 Task: Find connections with filter location Dunhua with filter topic #goalswith filter profile language Spanish with filter current company Edureka with filter school Walchand Institute of Technology, Solapur with filter industry Real Estate Agents and Brokers with filter service category Cybersecurity with filter keywords title Human Resources
Action: Mouse moved to (521, 67)
Screenshot: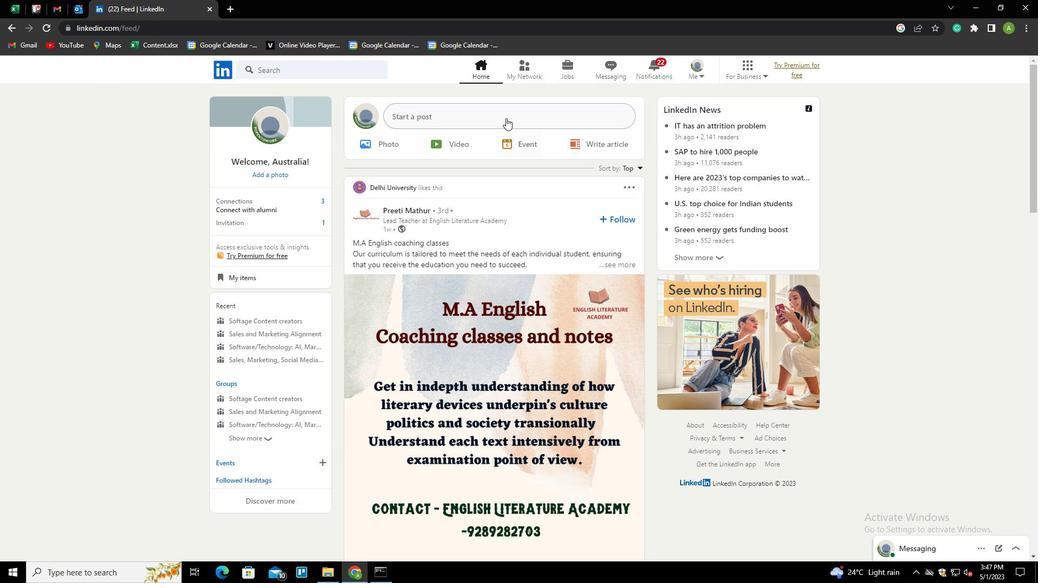 
Action: Mouse pressed left at (521, 67)
Screenshot: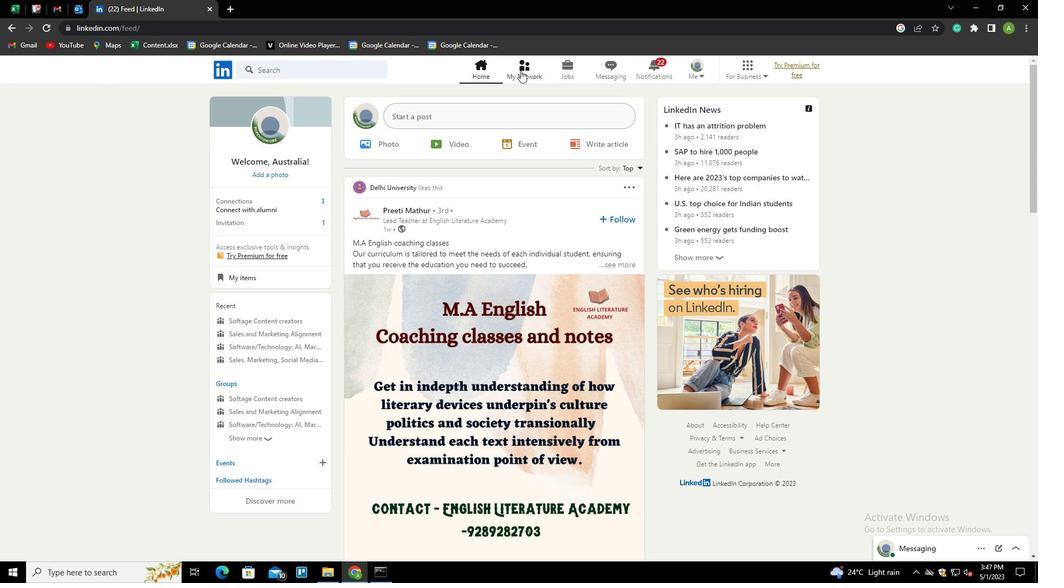 
Action: Mouse moved to (299, 135)
Screenshot: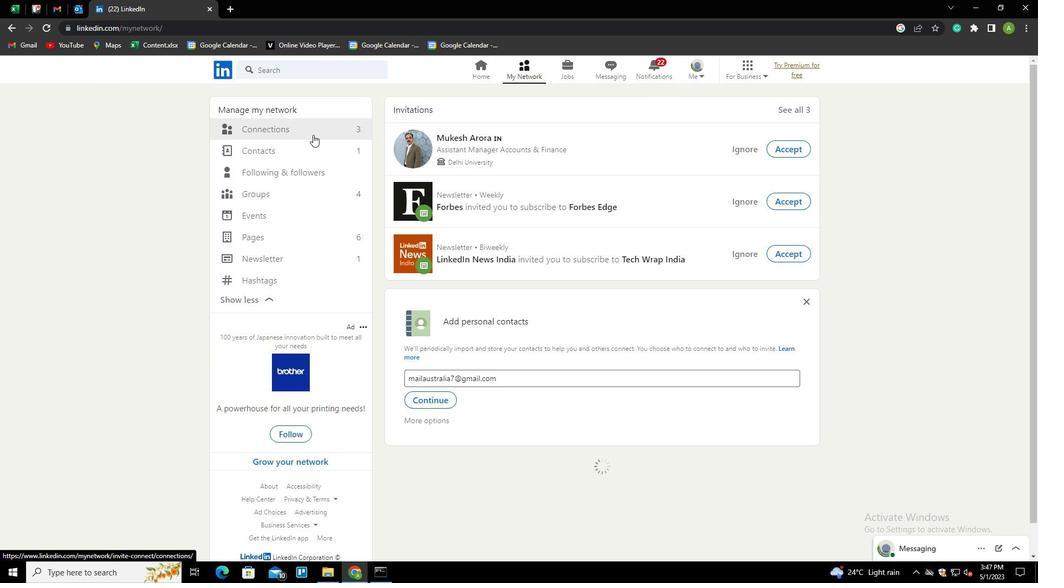 
Action: Mouse pressed left at (299, 135)
Screenshot: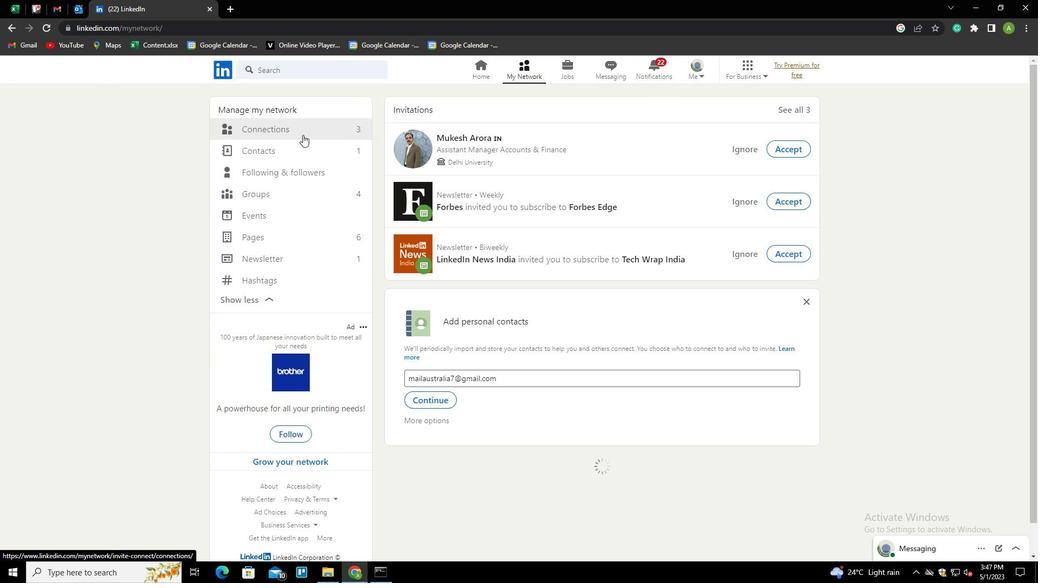 
Action: Mouse moved to (580, 130)
Screenshot: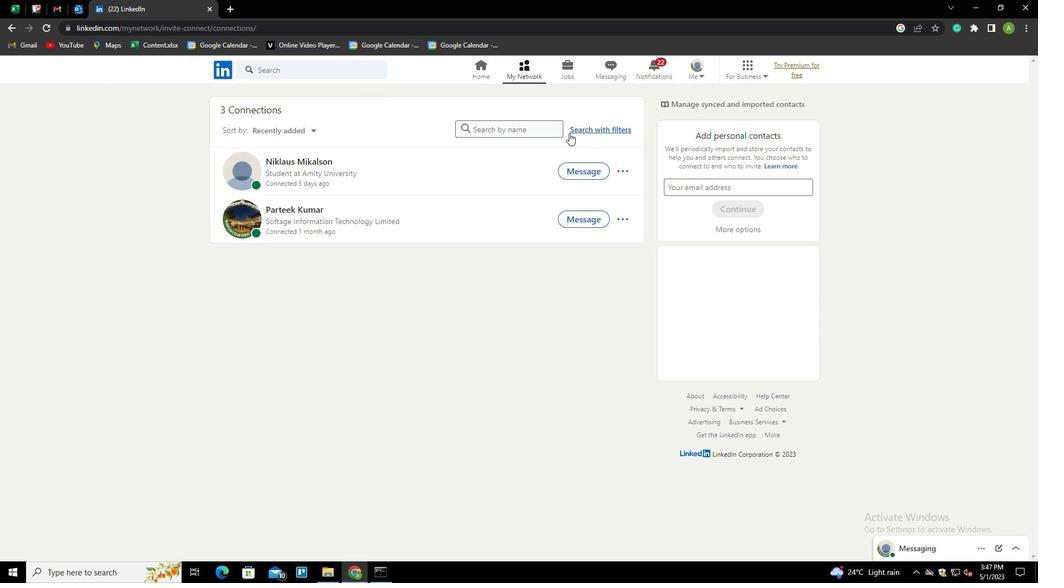 
Action: Mouse pressed left at (580, 130)
Screenshot: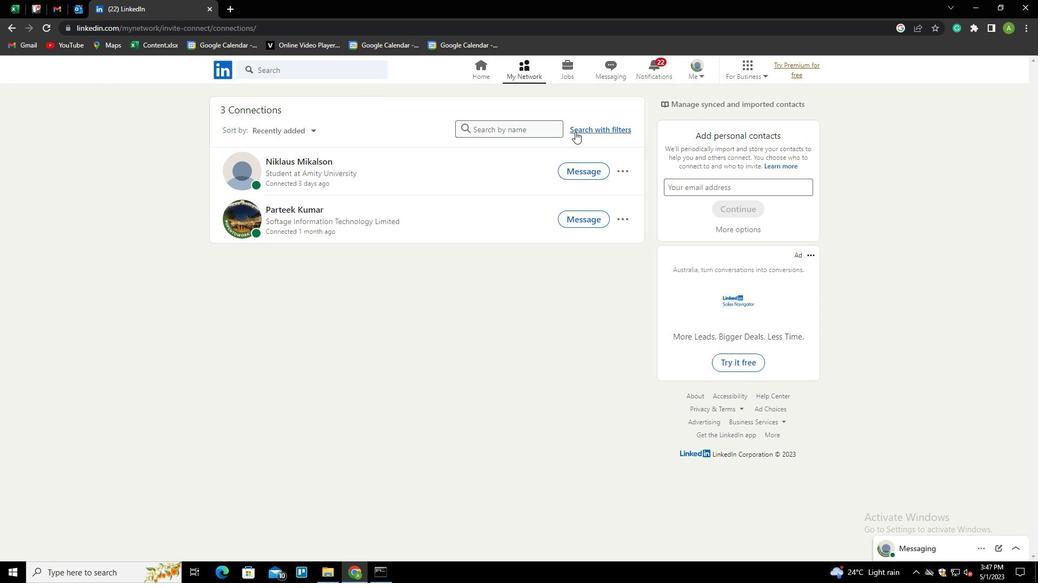 
Action: Mouse moved to (544, 99)
Screenshot: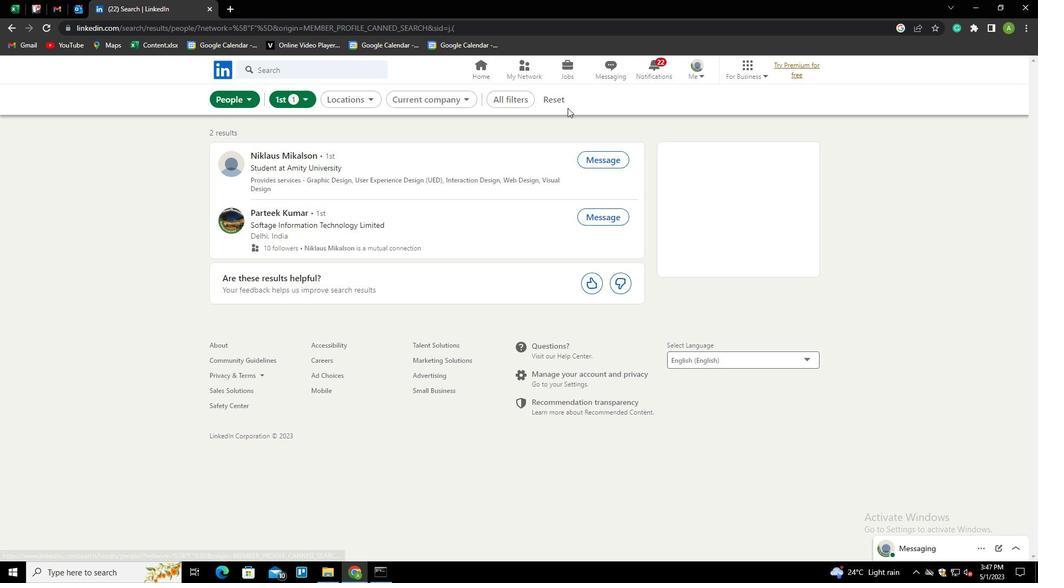 
Action: Mouse pressed left at (544, 99)
Screenshot: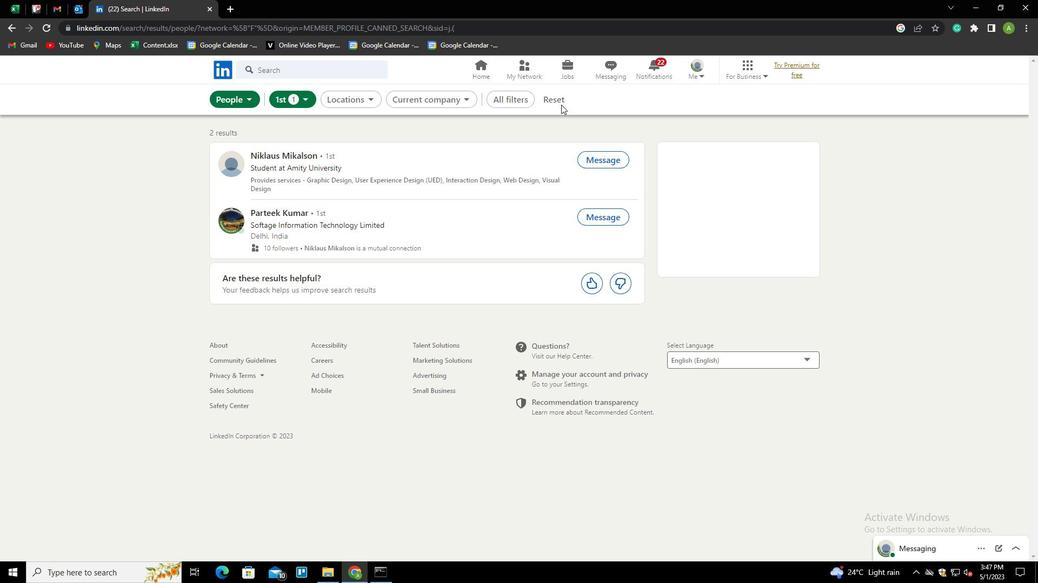 
Action: Mouse moved to (538, 101)
Screenshot: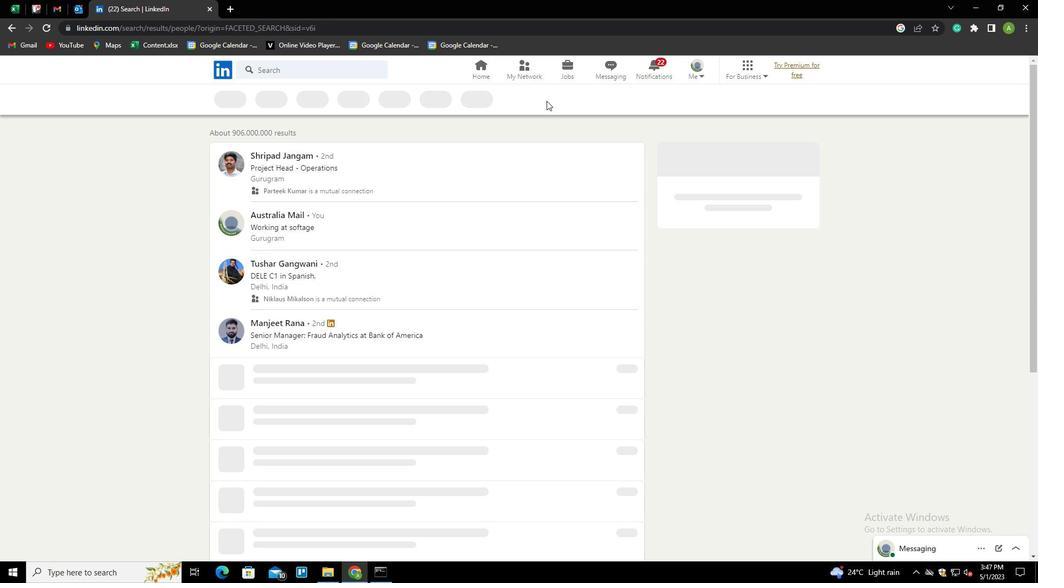 
Action: Mouse pressed left at (538, 101)
Screenshot: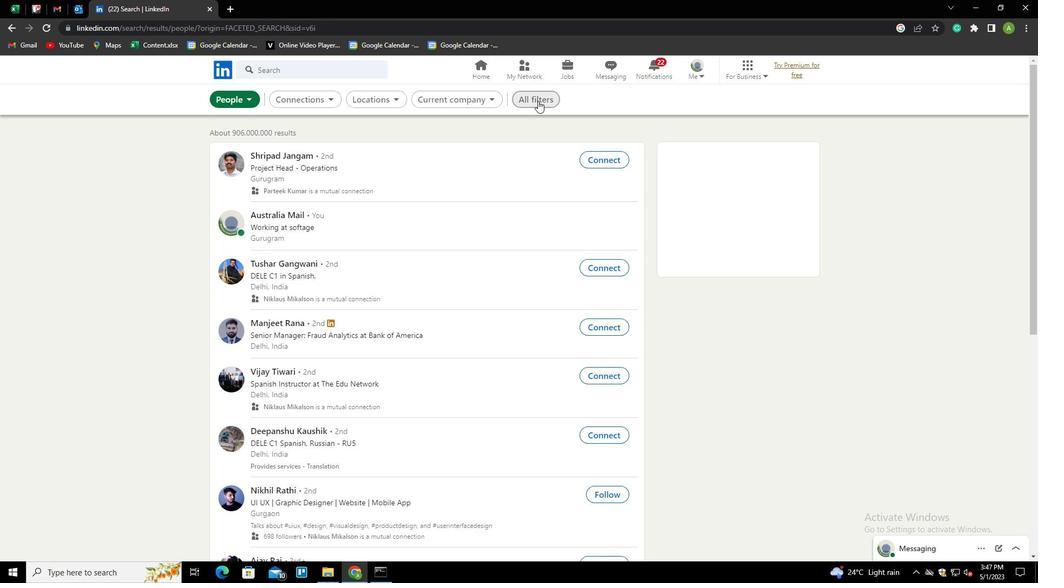
Action: Mouse moved to (955, 329)
Screenshot: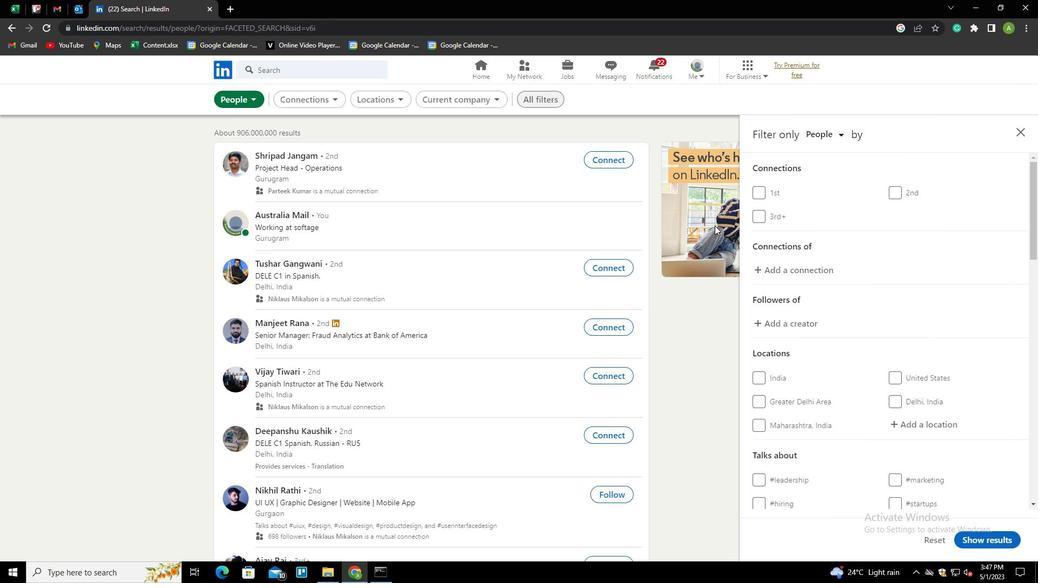 
Action: Mouse scrolled (955, 329) with delta (0, 0)
Screenshot: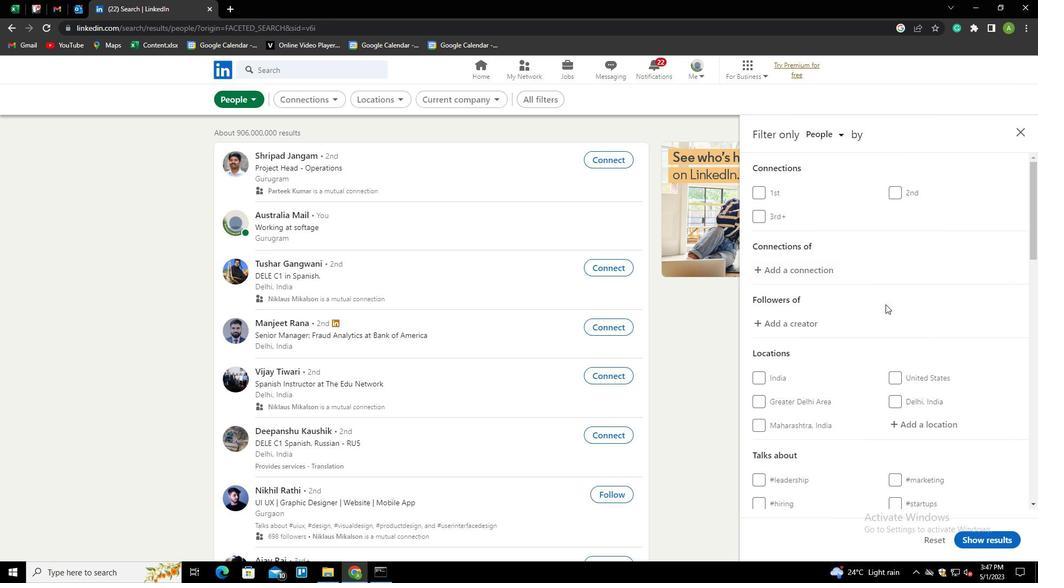 
Action: Mouse scrolled (955, 329) with delta (0, 0)
Screenshot: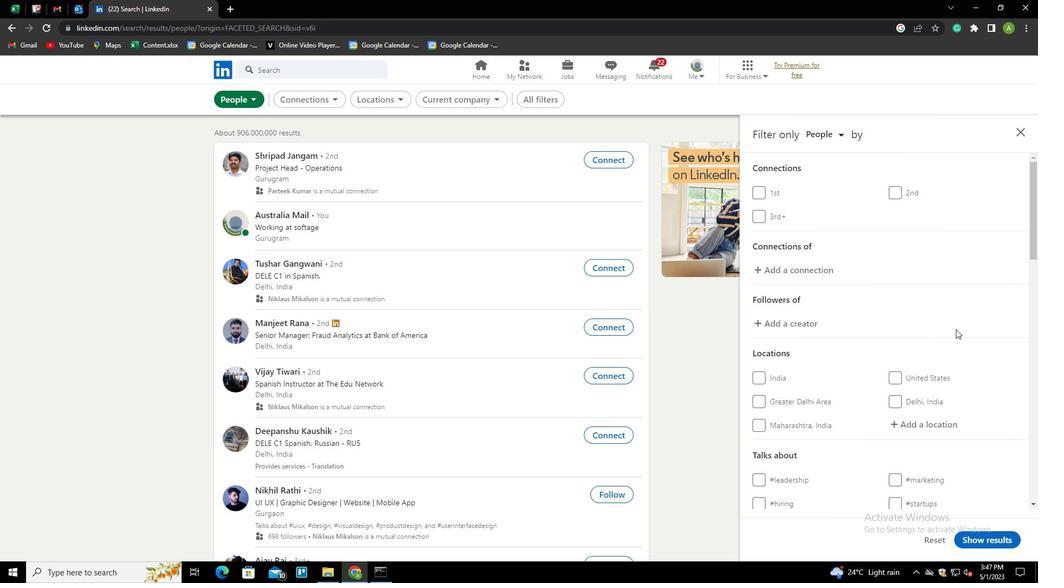 
Action: Mouse moved to (903, 319)
Screenshot: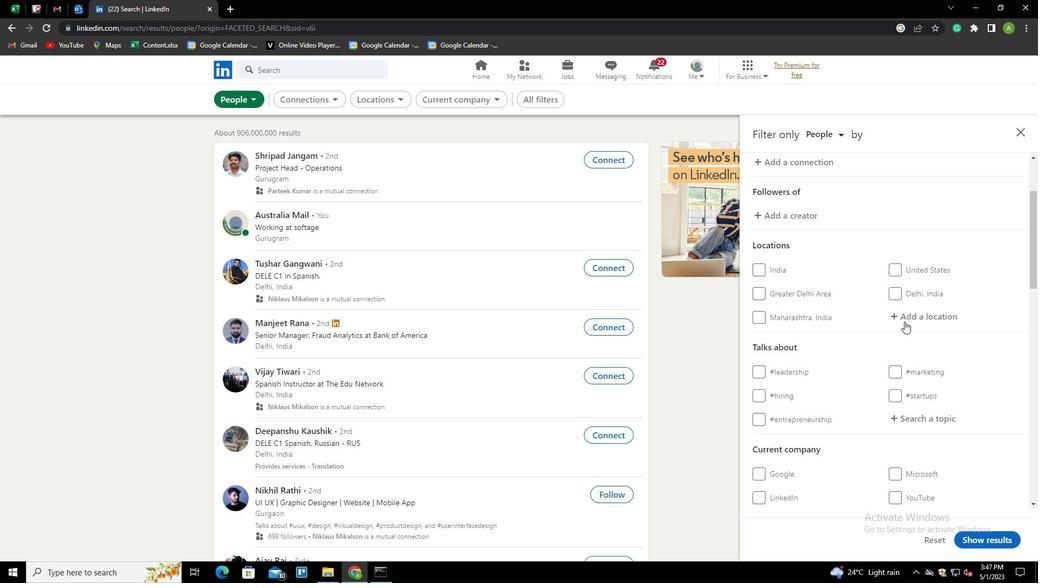 
Action: Mouse pressed left at (903, 319)
Screenshot: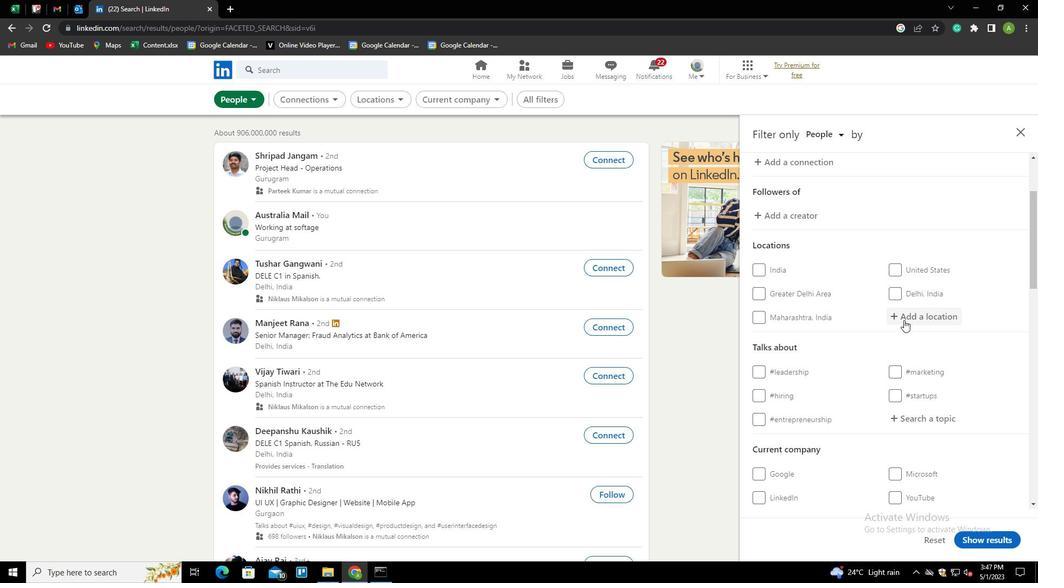 
Action: Key pressed <Key.shift><Key.shift><Key.shift><Key.shift><Key.shift><Key.shift><Key.shift><Key.shift><Key.shift><Key.shift><Key.shift><Key.shift>DUNHUA
Screenshot: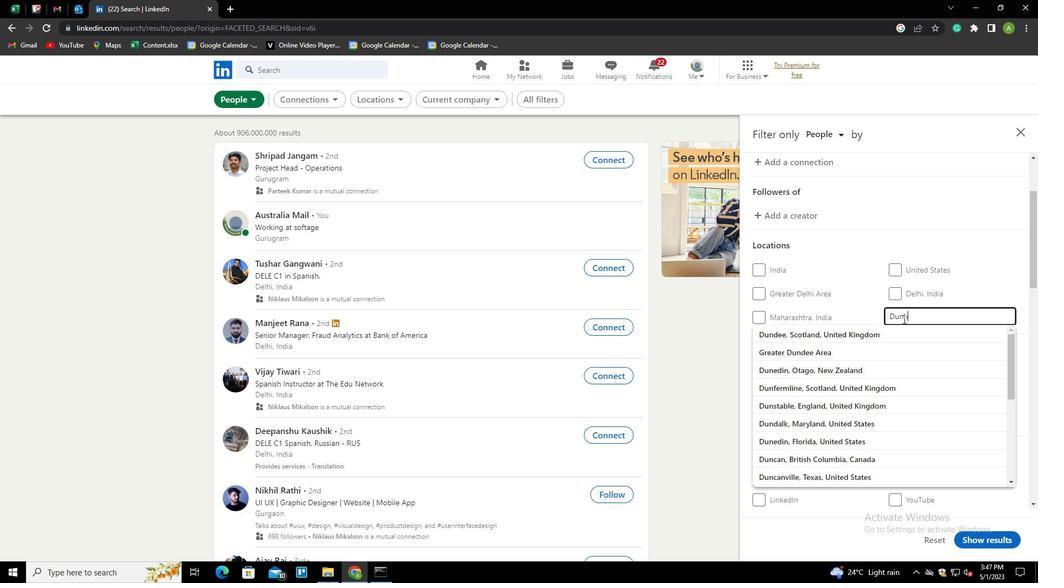 
Action: Mouse moved to (906, 422)
Screenshot: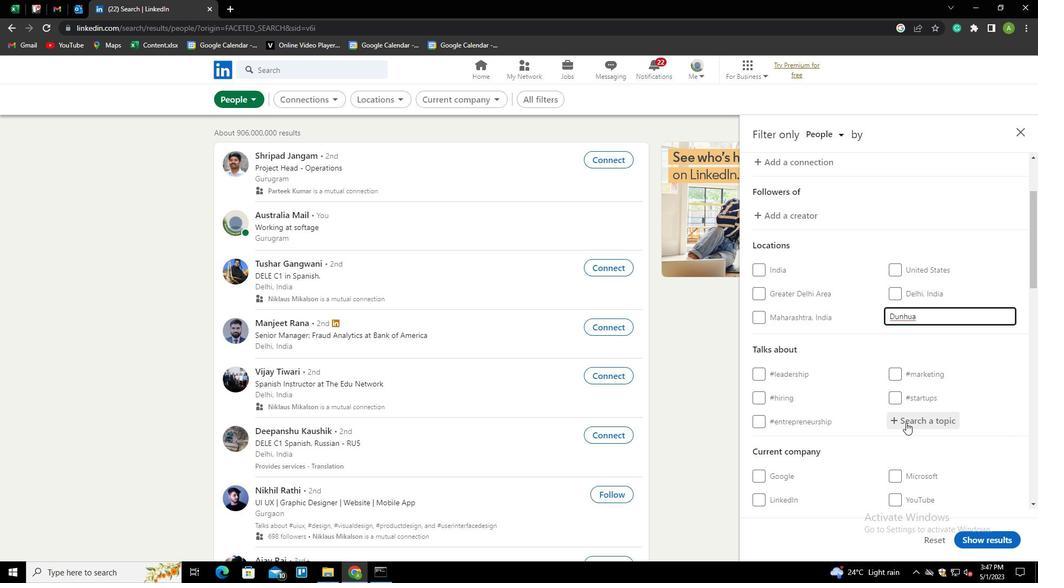 
Action: Mouse pressed left at (906, 422)
Screenshot: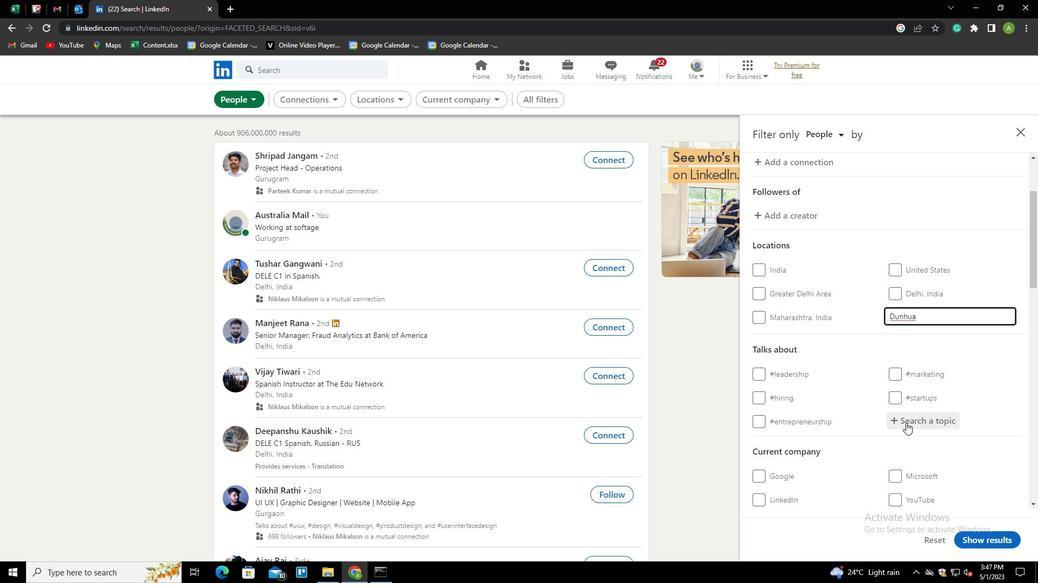 
Action: Mouse moved to (907, 422)
Screenshot: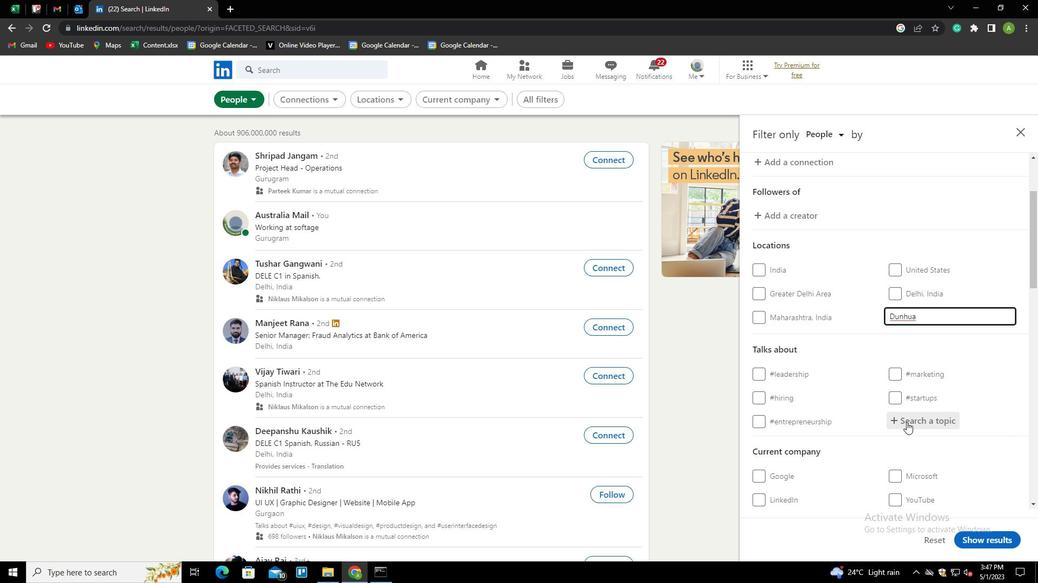 
Action: Mouse pressed left at (907, 422)
Screenshot: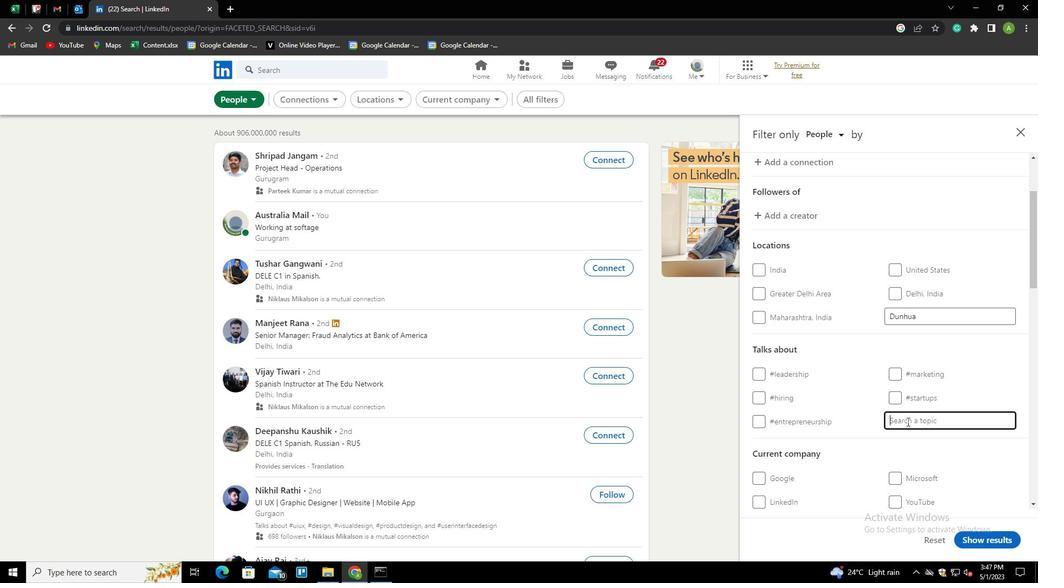 
Action: Key pressed GOALE<Key.backspace>S<Key.down><Key.enter>
Screenshot: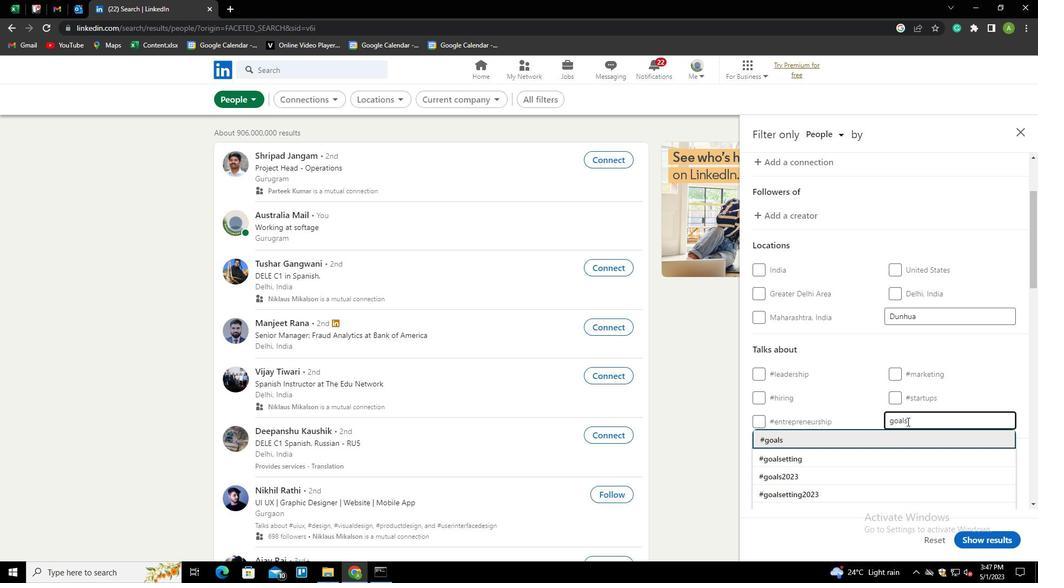 
Action: Mouse scrolled (907, 421) with delta (0, 0)
Screenshot: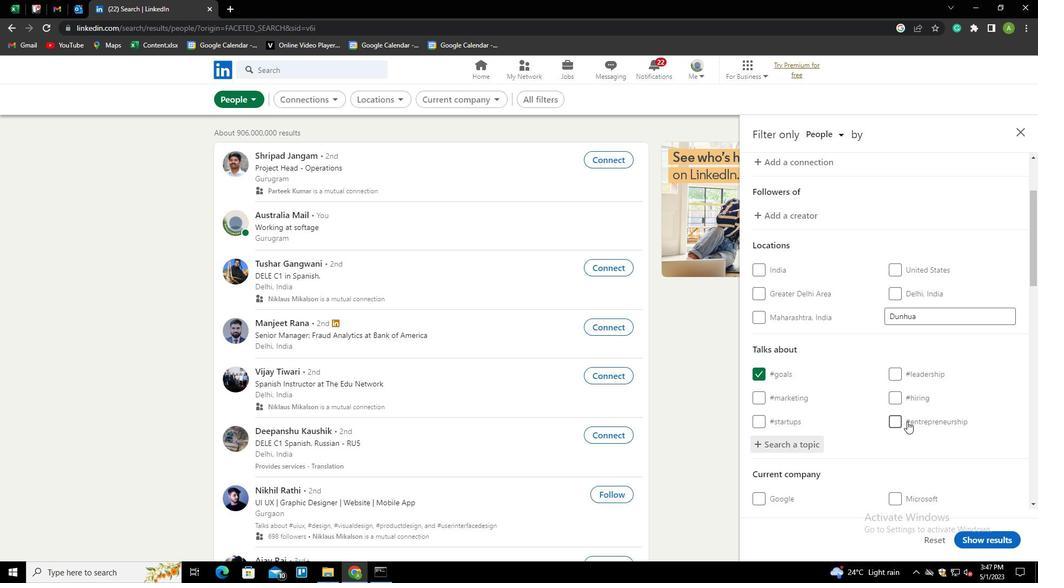 
Action: Mouse scrolled (907, 421) with delta (0, 0)
Screenshot: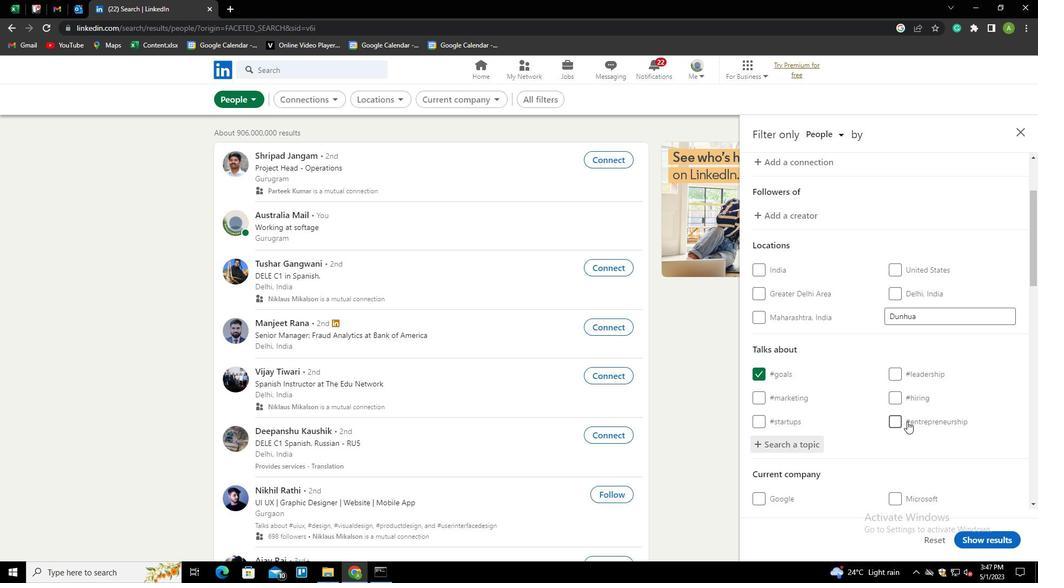 
Action: Mouse scrolled (907, 421) with delta (0, 0)
Screenshot: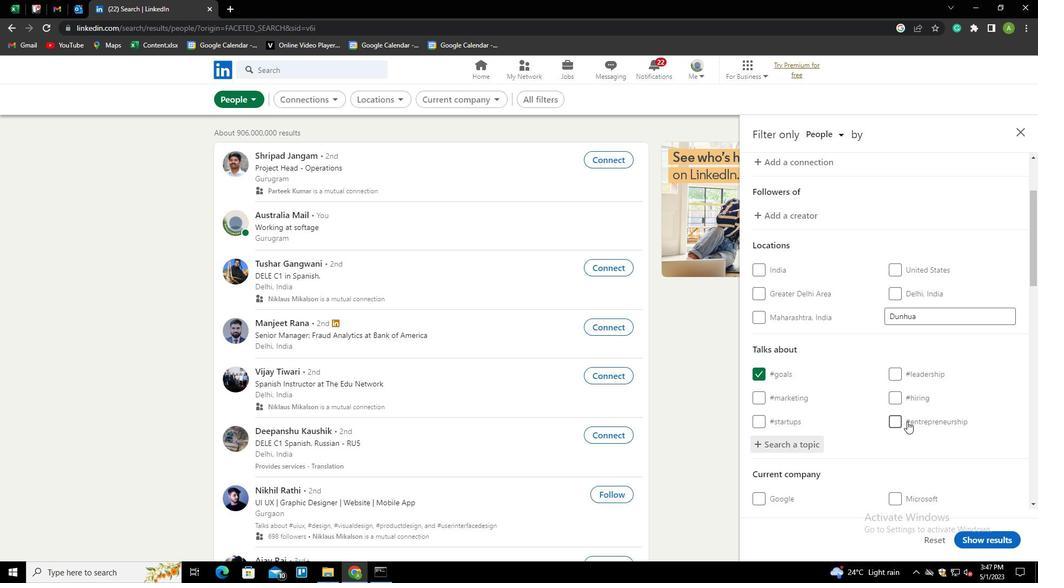 
Action: Mouse scrolled (907, 421) with delta (0, 0)
Screenshot: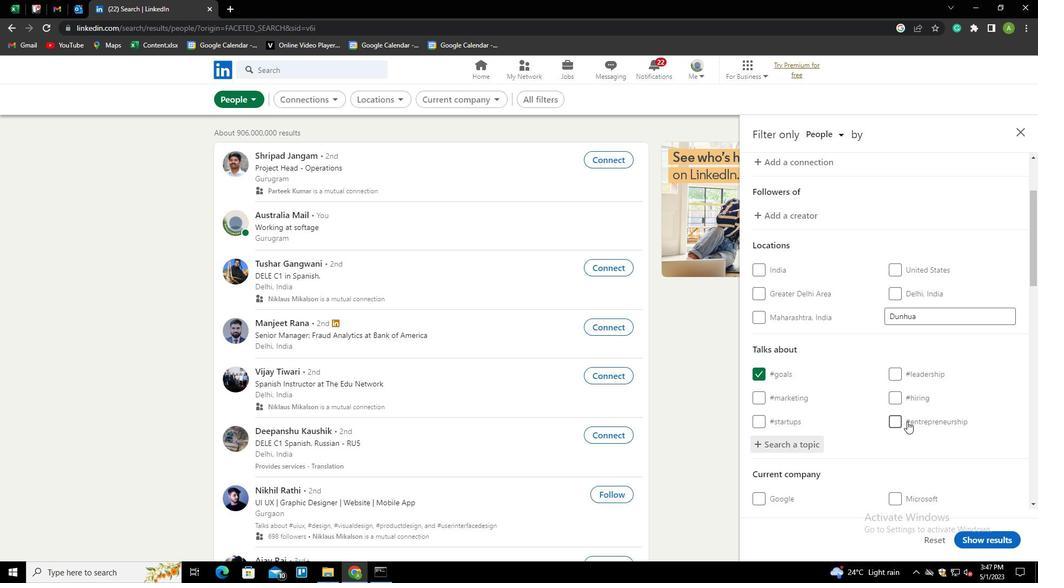 
Action: Mouse scrolled (907, 421) with delta (0, 0)
Screenshot: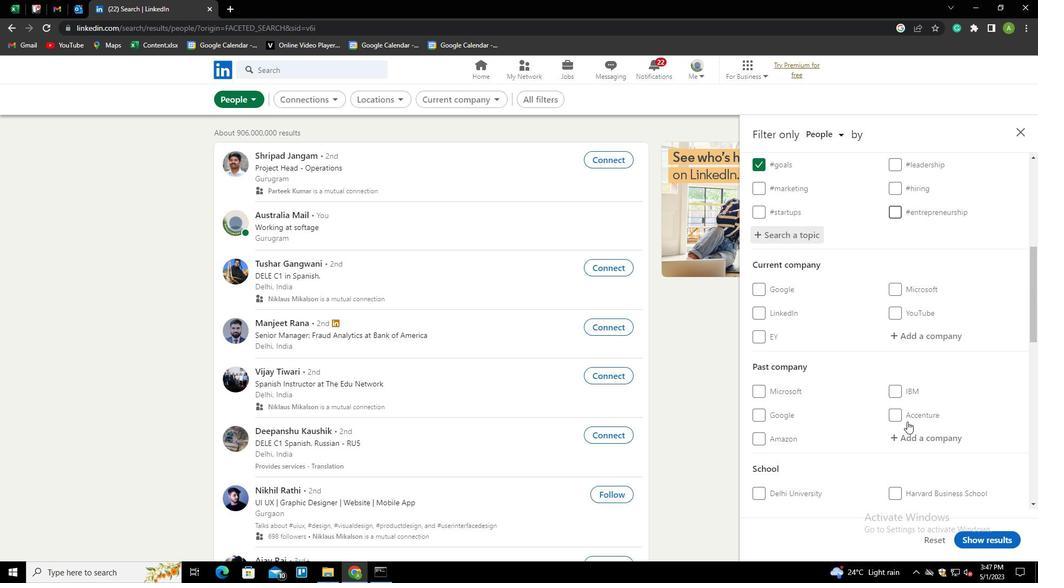 
Action: Mouse scrolled (907, 421) with delta (0, 0)
Screenshot: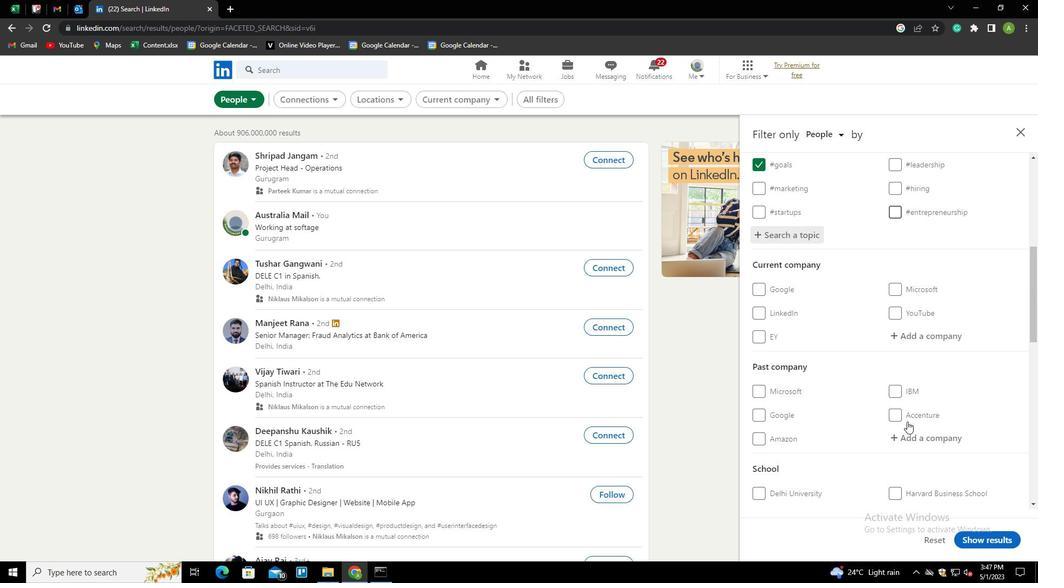 
Action: Mouse scrolled (907, 421) with delta (0, 0)
Screenshot: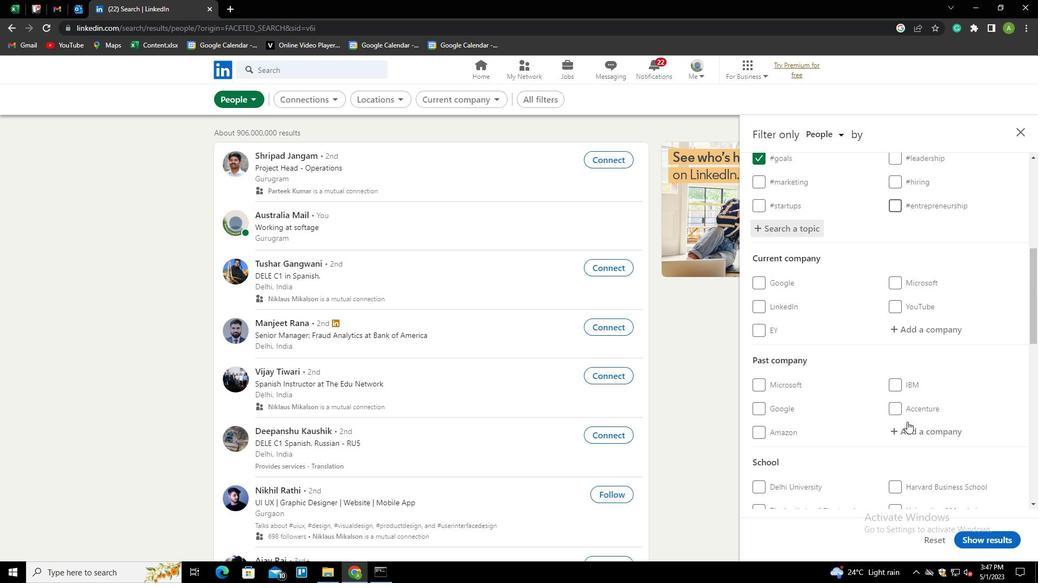 
Action: Mouse scrolled (907, 421) with delta (0, 0)
Screenshot: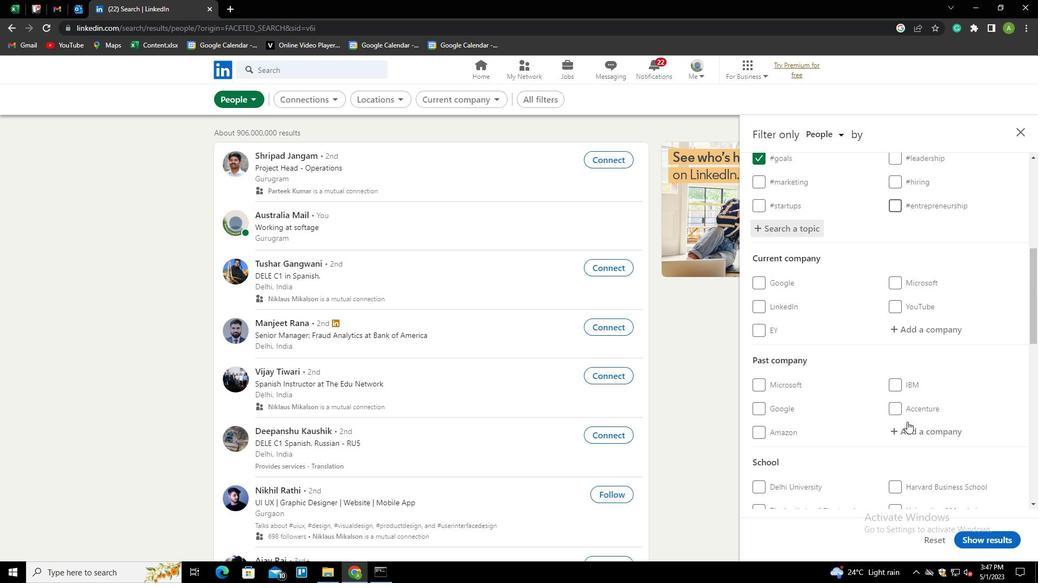 
Action: Mouse scrolled (907, 421) with delta (0, 0)
Screenshot: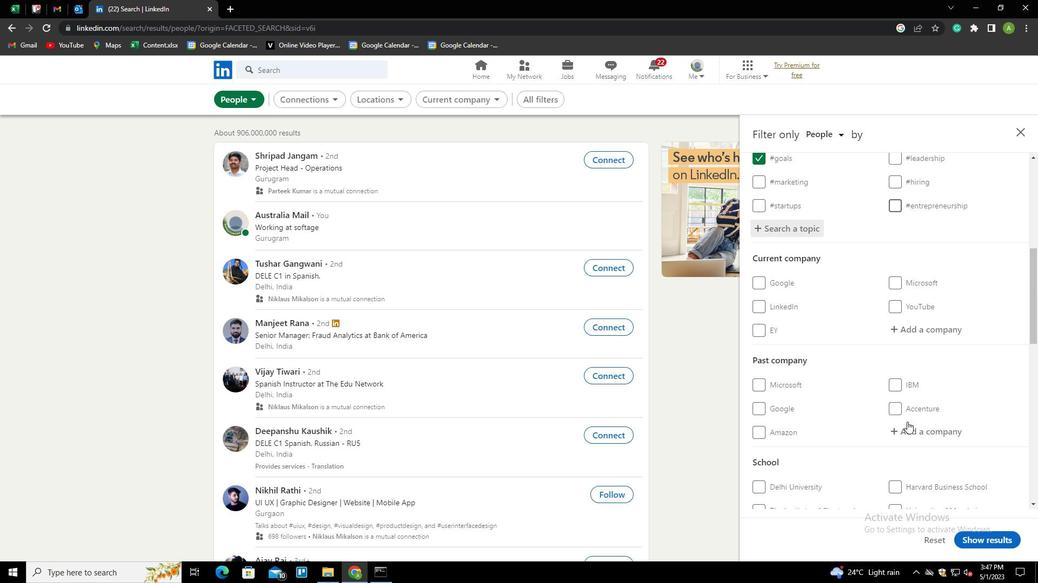 
Action: Mouse scrolled (907, 421) with delta (0, 0)
Screenshot: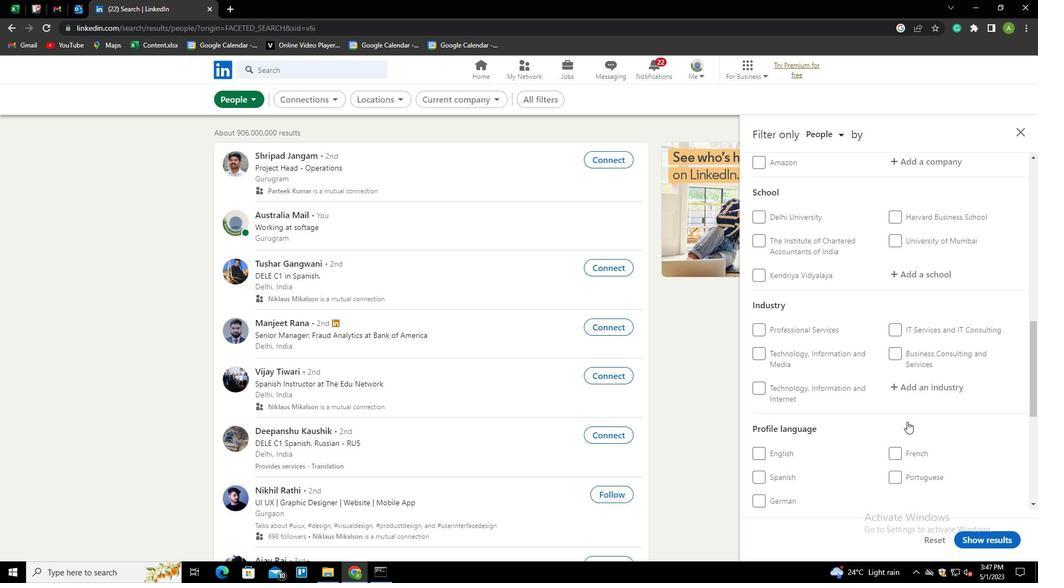 
Action: Mouse moved to (769, 421)
Screenshot: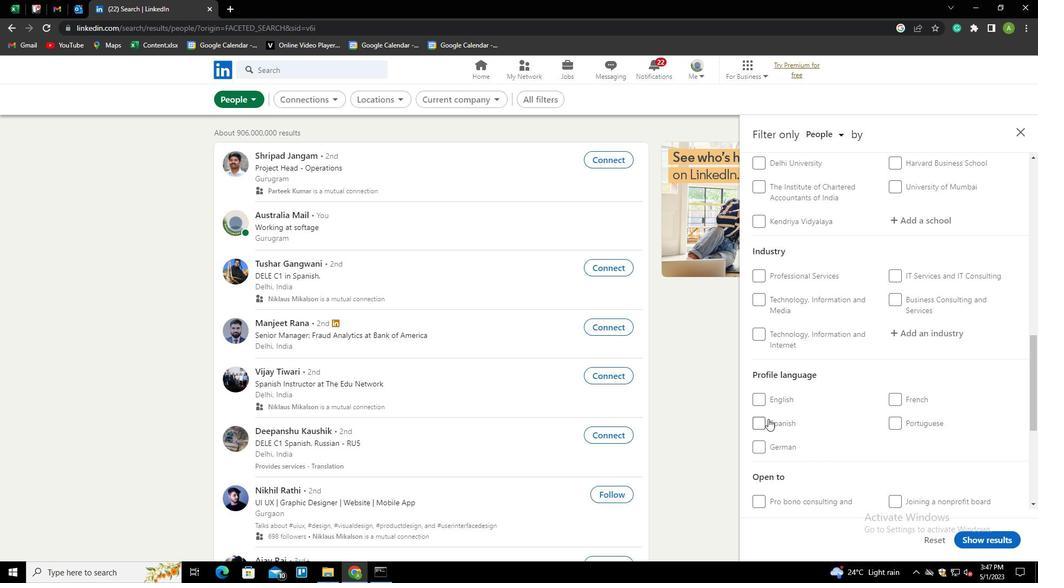 
Action: Mouse pressed left at (769, 421)
Screenshot: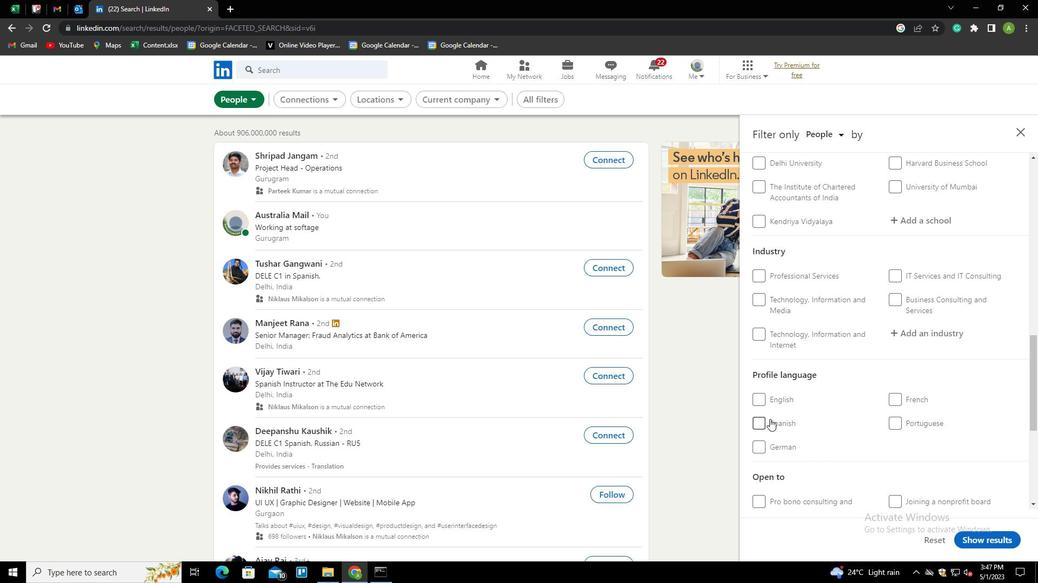 
Action: Mouse moved to (882, 422)
Screenshot: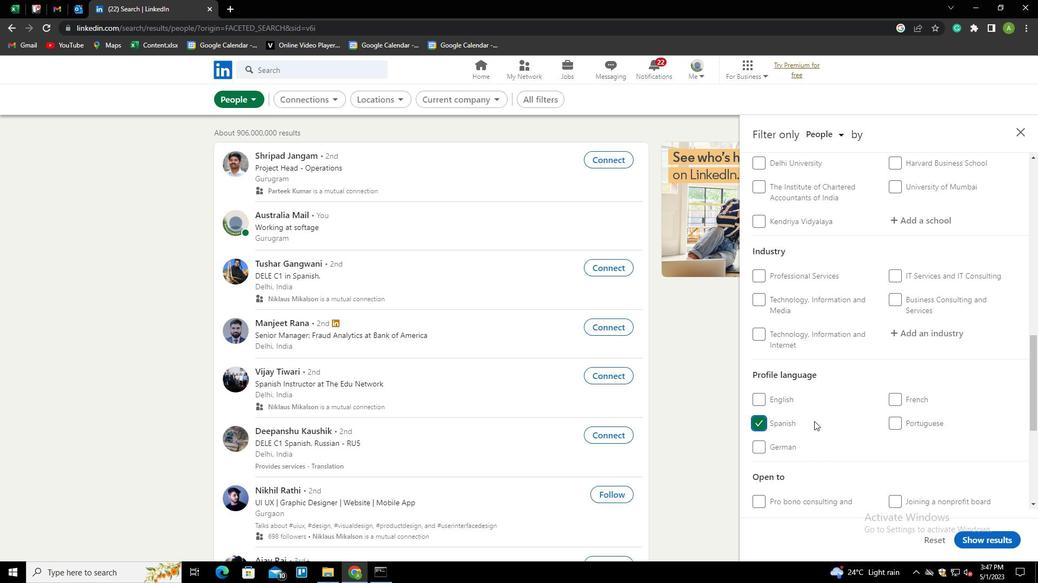 
Action: Mouse scrolled (882, 422) with delta (0, 0)
Screenshot: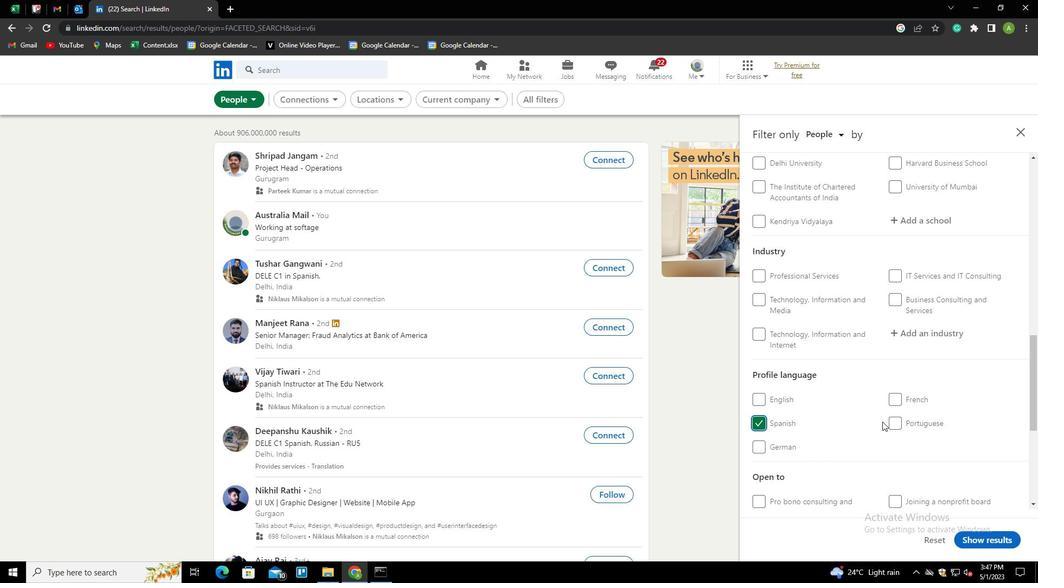 
Action: Mouse scrolled (882, 422) with delta (0, 0)
Screenshot: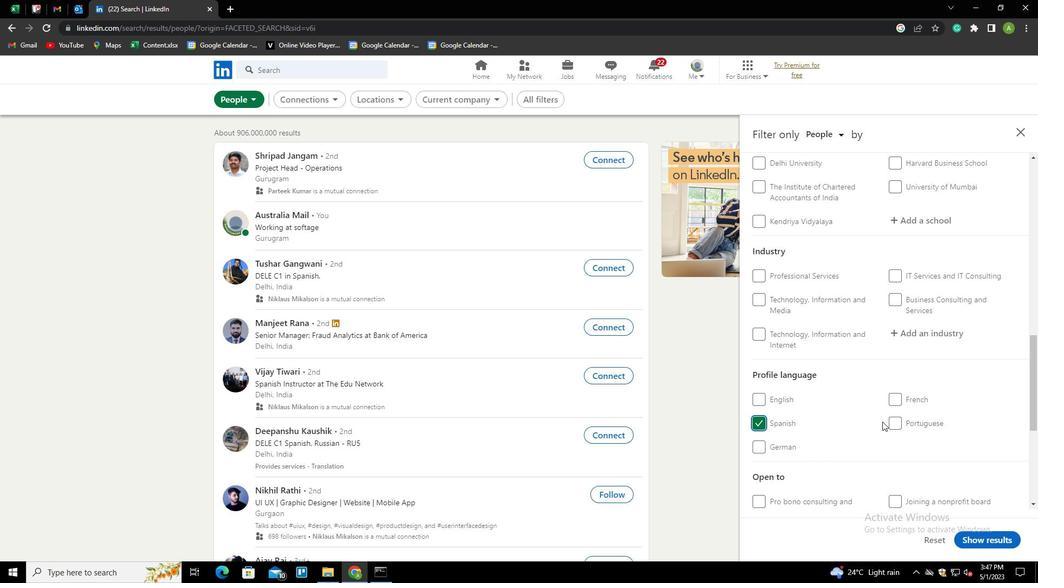 
Action: Mouse scrolled (882, 422) with delta (0, 0)
Screenshot: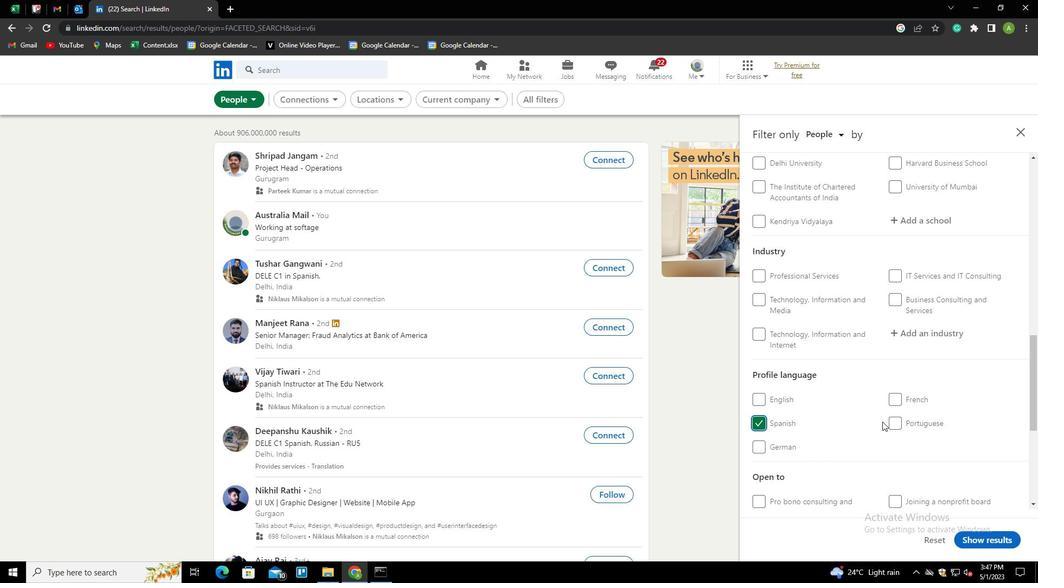 
Action: Mouse scrolled (882, 422) with delta (0, 0)
Screenshot: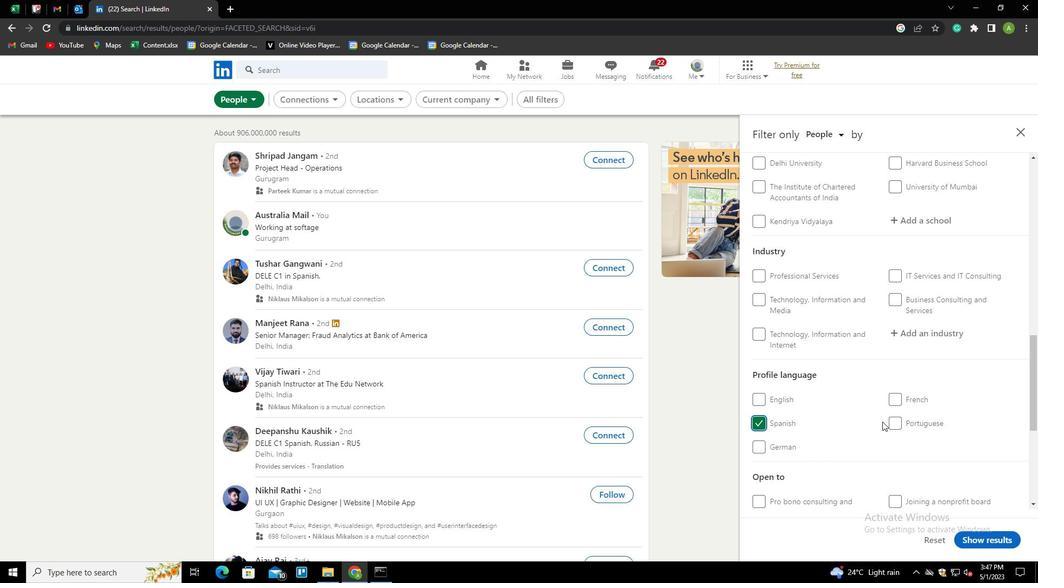 
Action: Mouse scrolled (882, 422) with delta (0, 0)
Screenshot: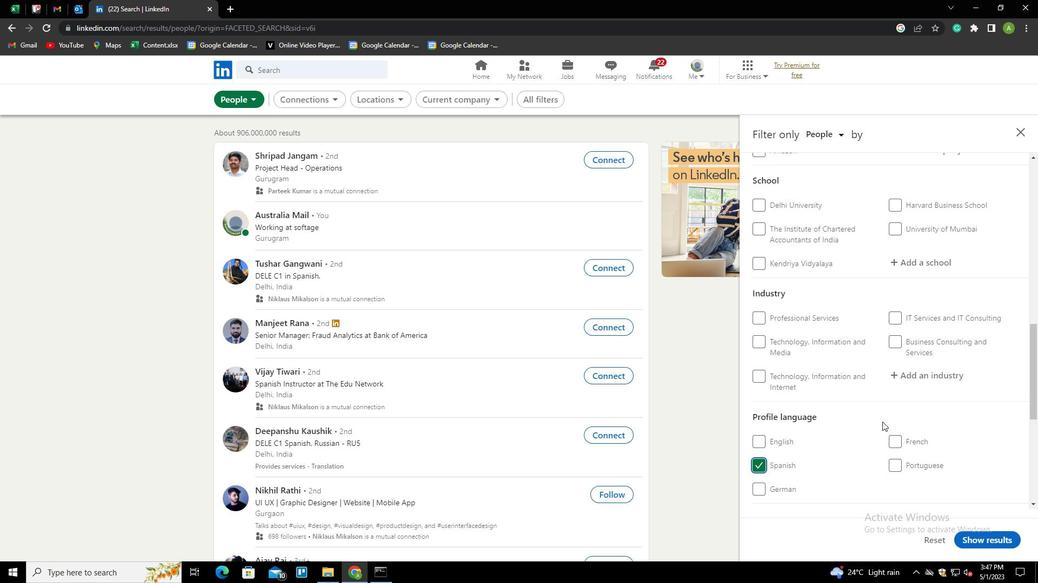 
Action: Mouse scrolled (882, 422) with delta (0, 0)
Screenshot: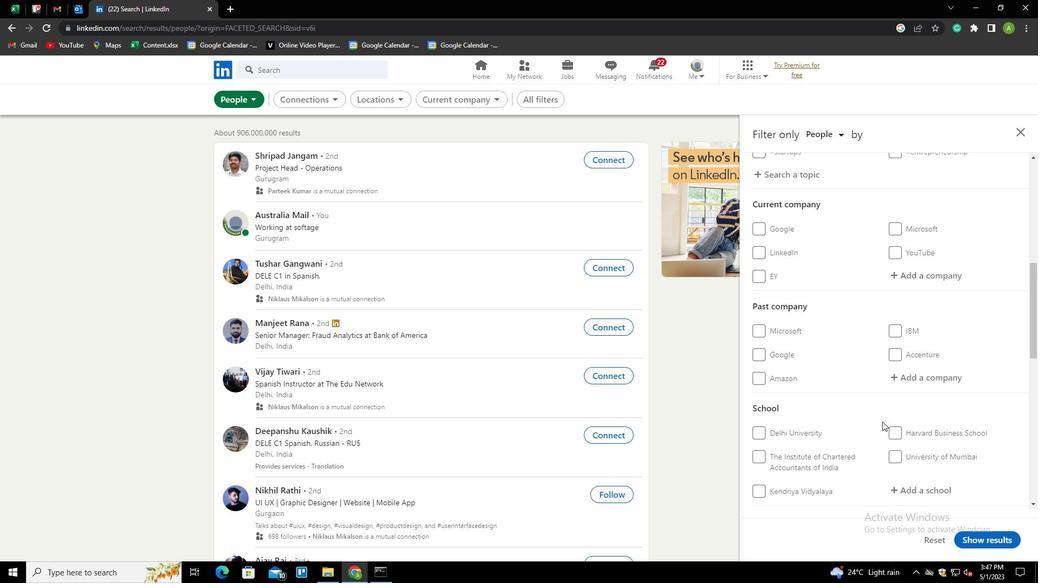 
Action: Mouse scrolled (882, 422) with delta (0, 0)
Screenshot: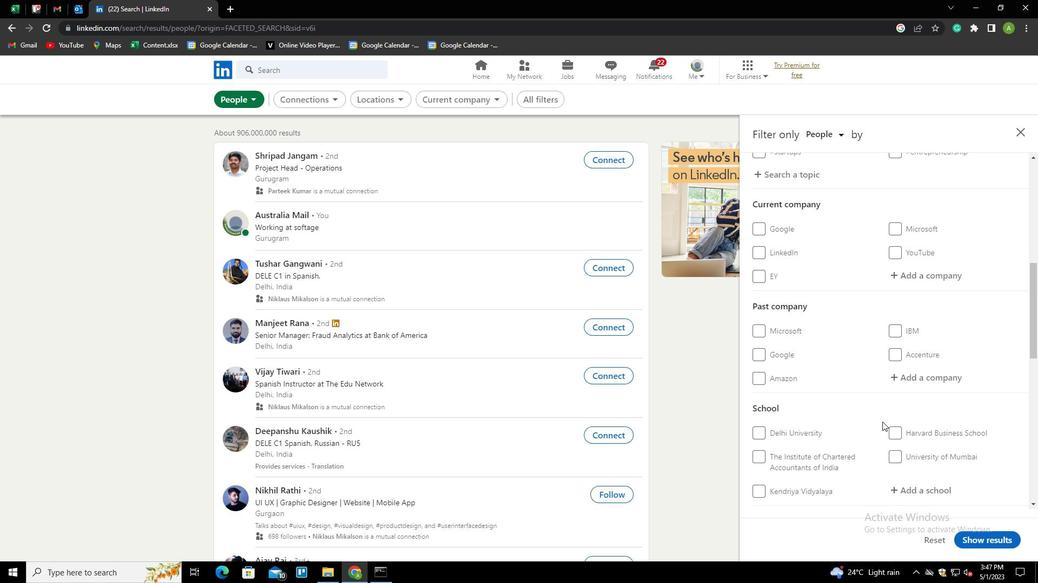 
Action: Mouse scrolled (882, 422) with delta (0, 0)
Screenshot: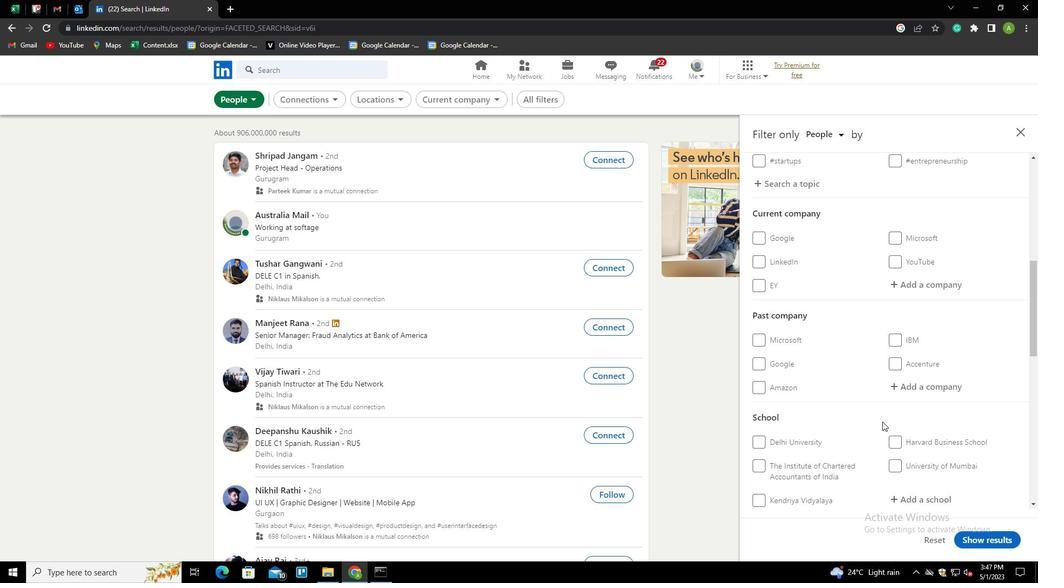 
Action: Mouse scrolled (882, 422) with delta (0, 0)
Screenshot: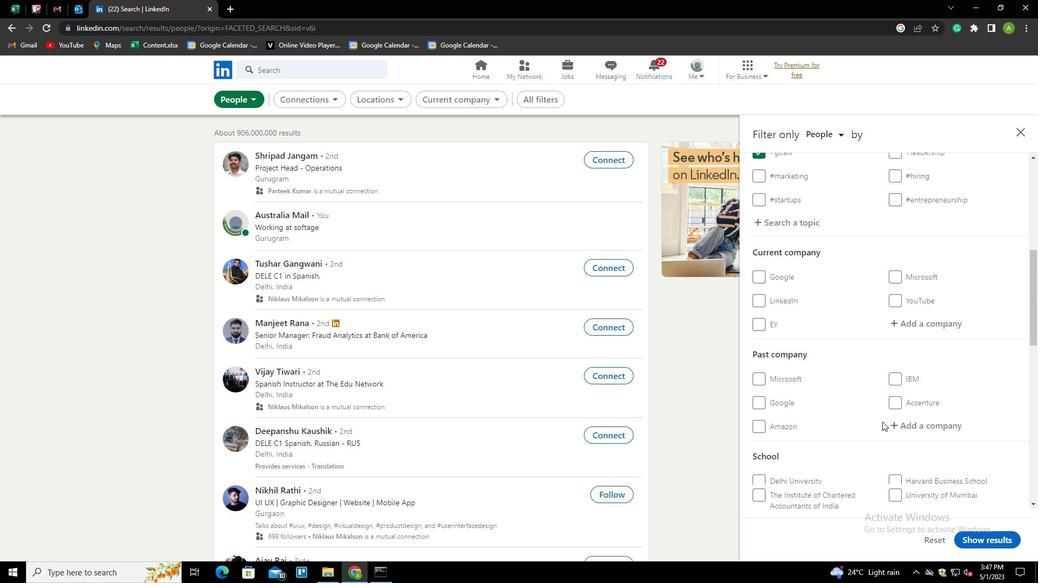 
Action: Mouse scrolled (882, 421) with delta (0, 0)
Screenshot: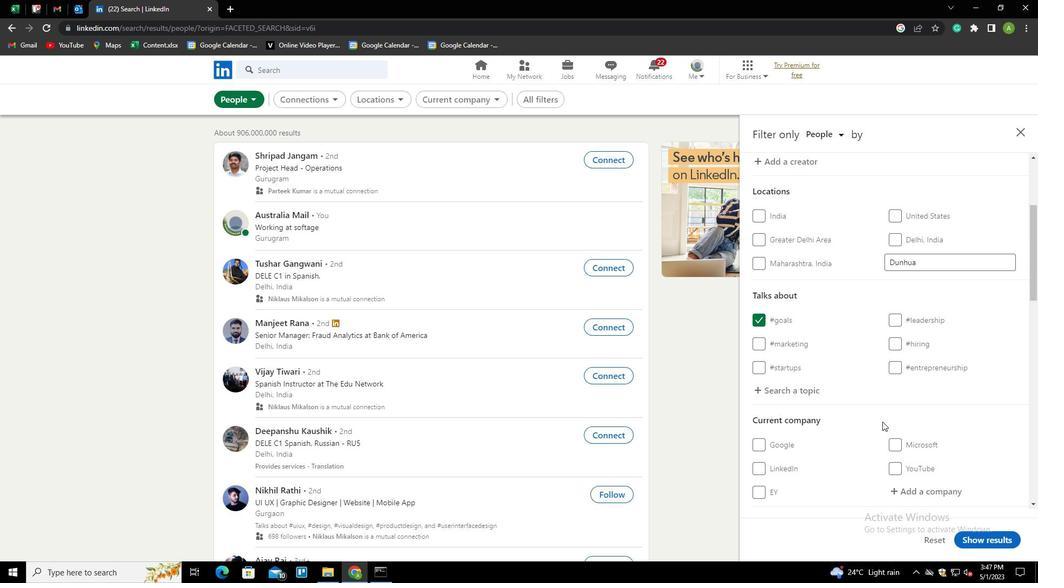 
Action: Mouse scrolled (882, 421) with delta (0, 0)
Screenshot: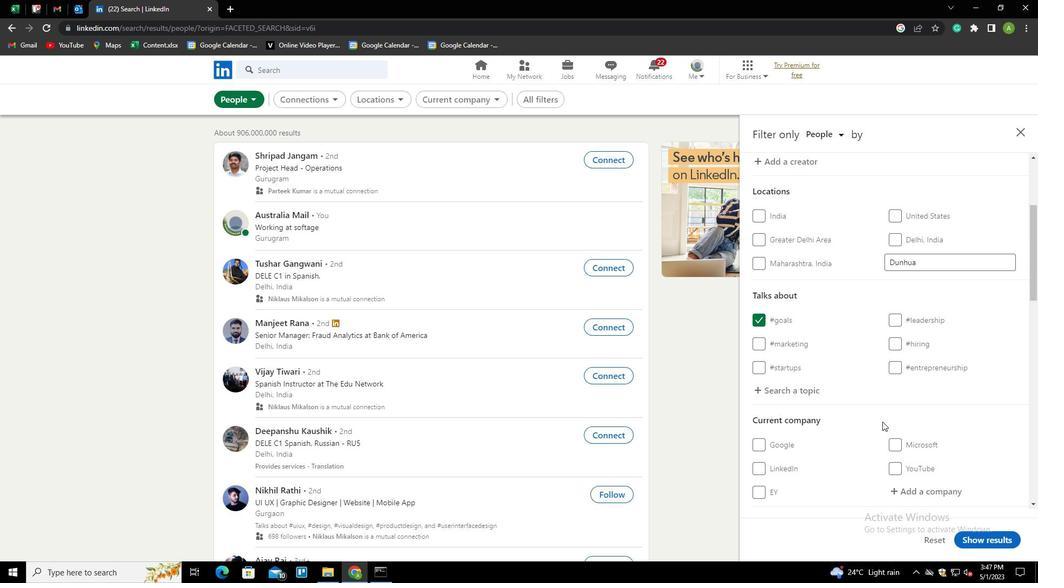 
Action: Mouse moved to (913, 383)
Screenshot: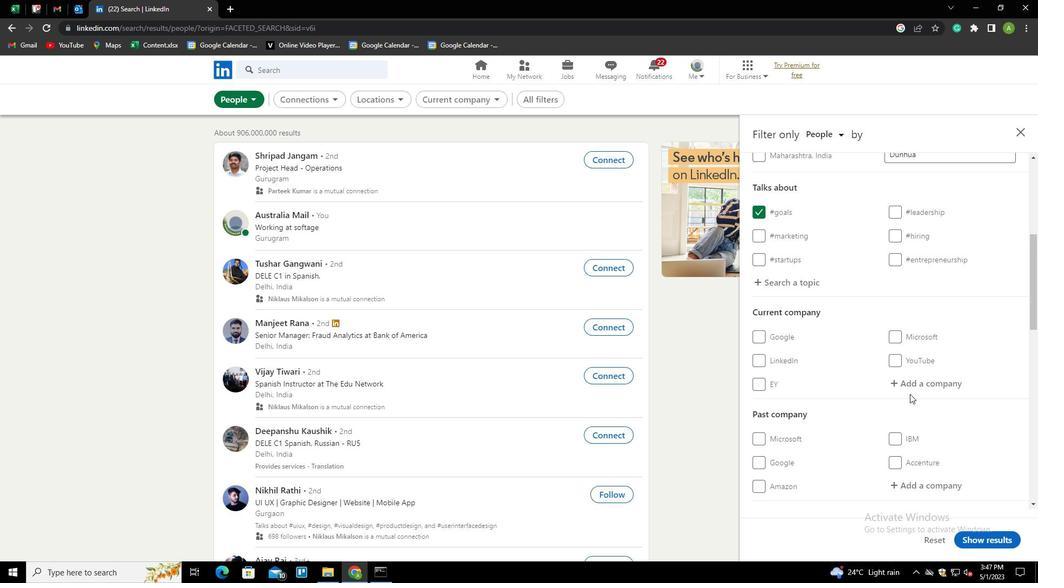
Action: Mouse pressed left at (913, 383)
Screenshot: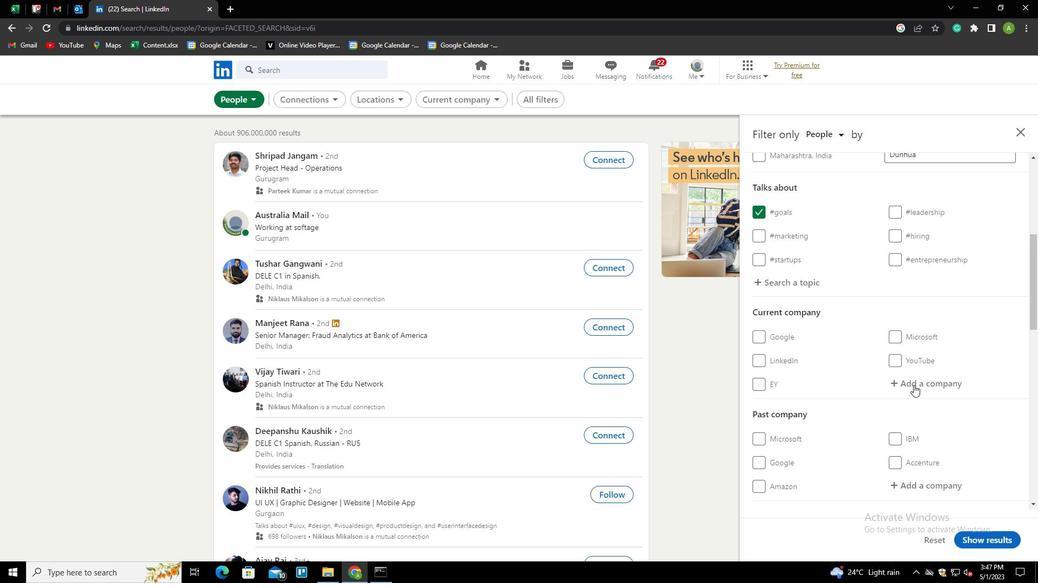 
Action: Key pressed <Key.shift>EDUREKA<Key.down><Key.enter>
Screenshot: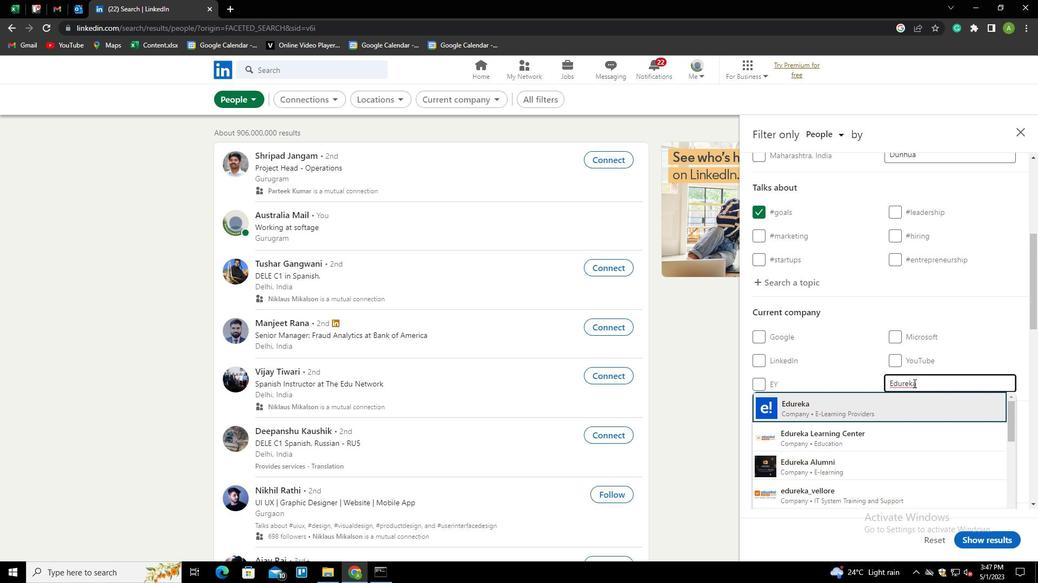 
Action: Mouse scrolled (913, 383) with delta (0, 0)
Screenshot: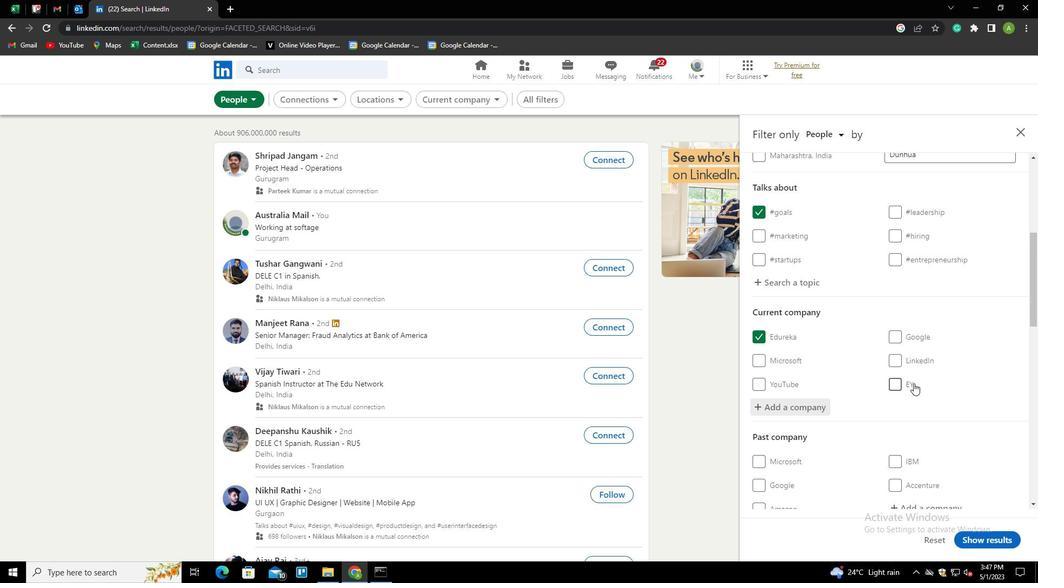 
Action: Mouse scrolled (913, 383) with delta (0, 0)
Screenshot: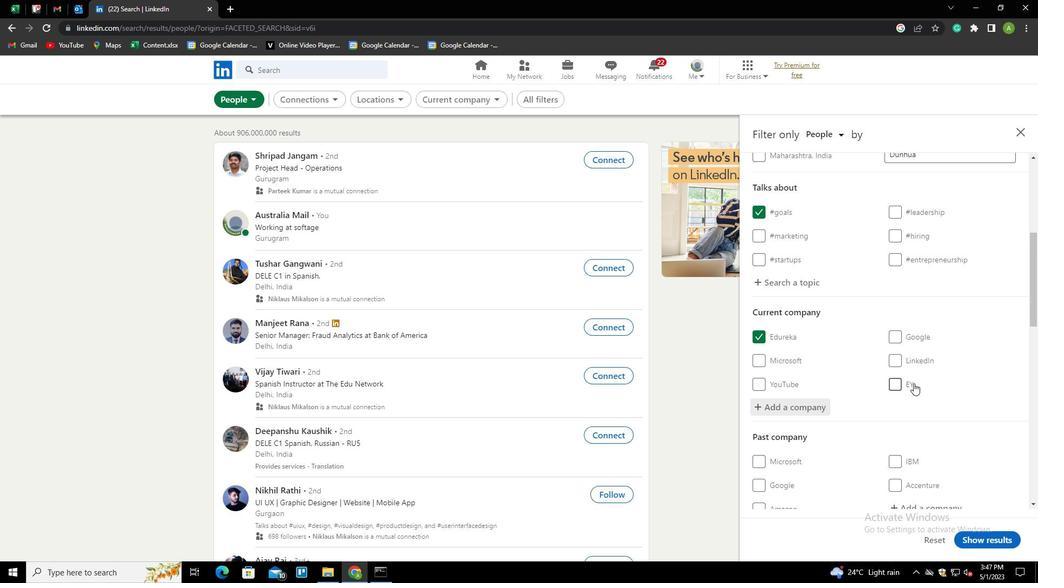 
Action: Mouse scrolled (913, 383) with delta (0, 0)
Screenshot: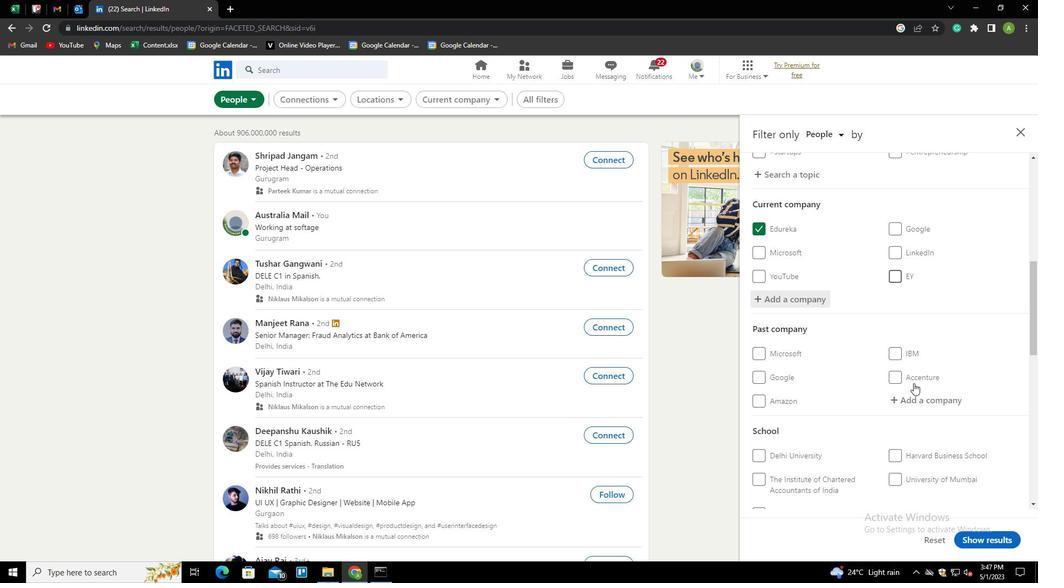 
Action: Mouse scrolled (913, 383) with delta (0, 0)
Screenshot: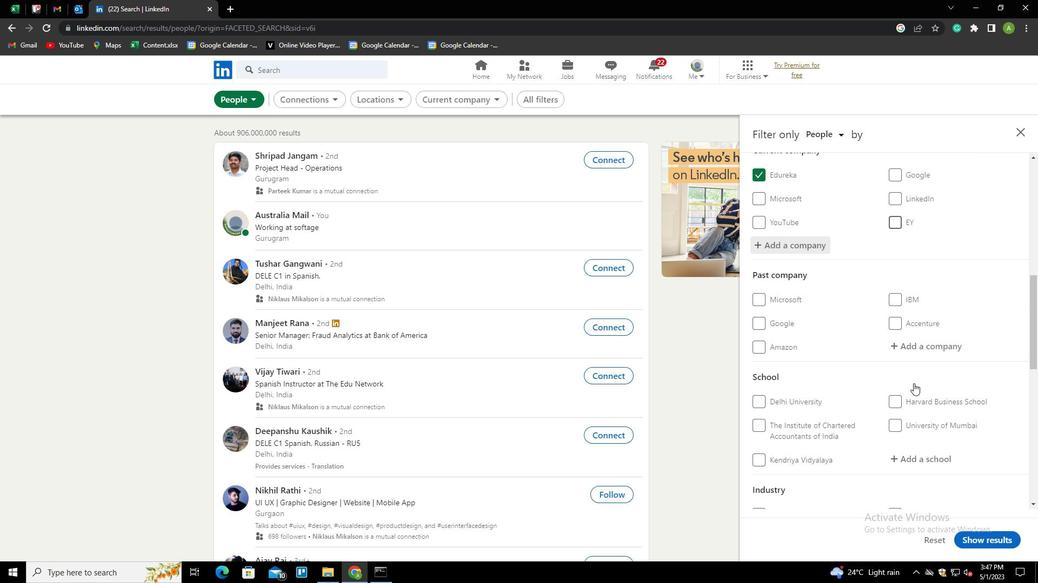 
Action: Mouse scrolled (913, 384) with delta (0, 0)
Screenshot: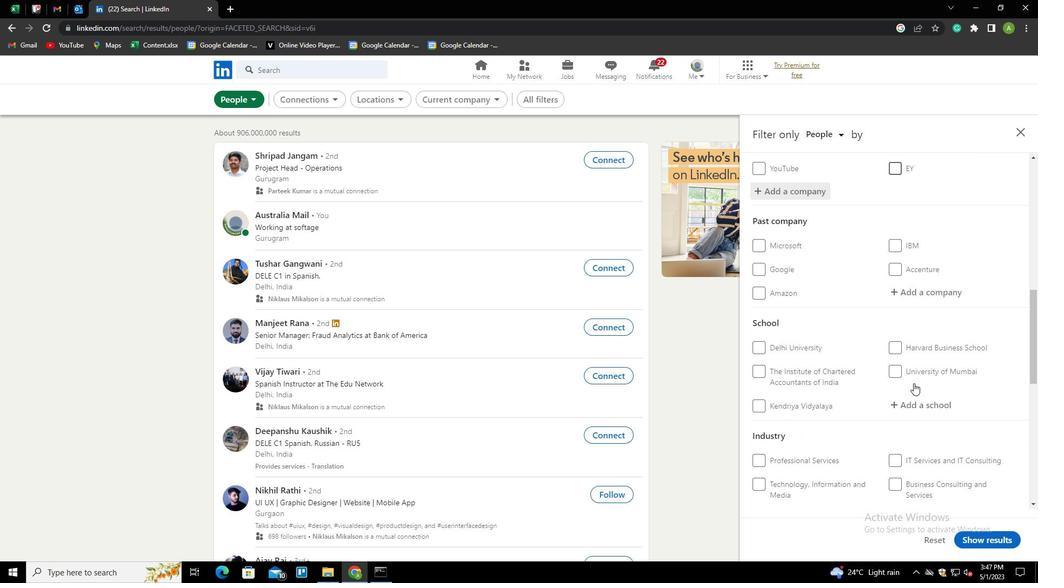 
Action: Mouse scrolled (913, 384) with delta (0, 0)
Screenshot: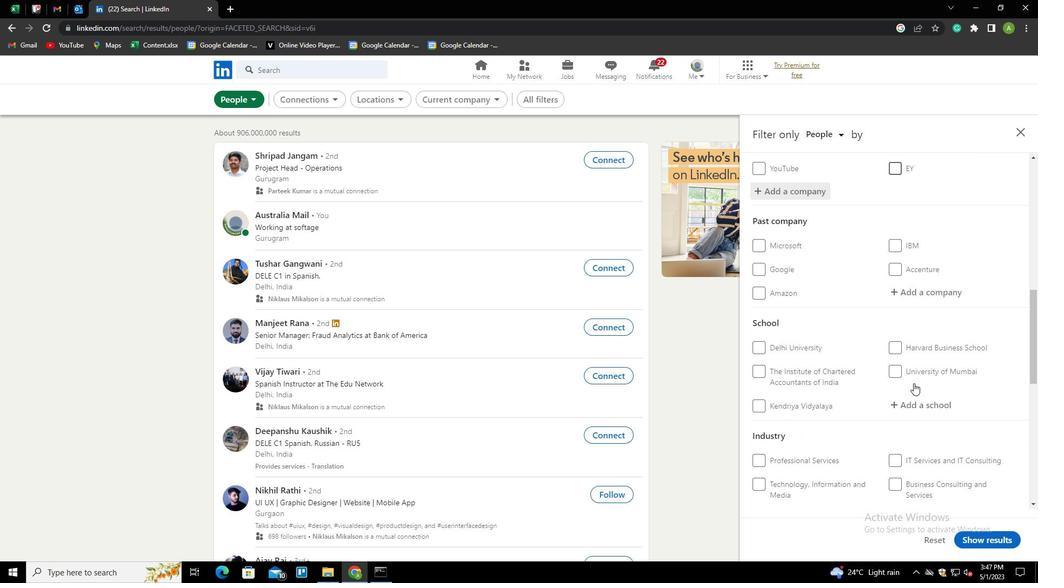
Action: Mouse scrolled (913, 383) with delta (0, 0)
Screenshot: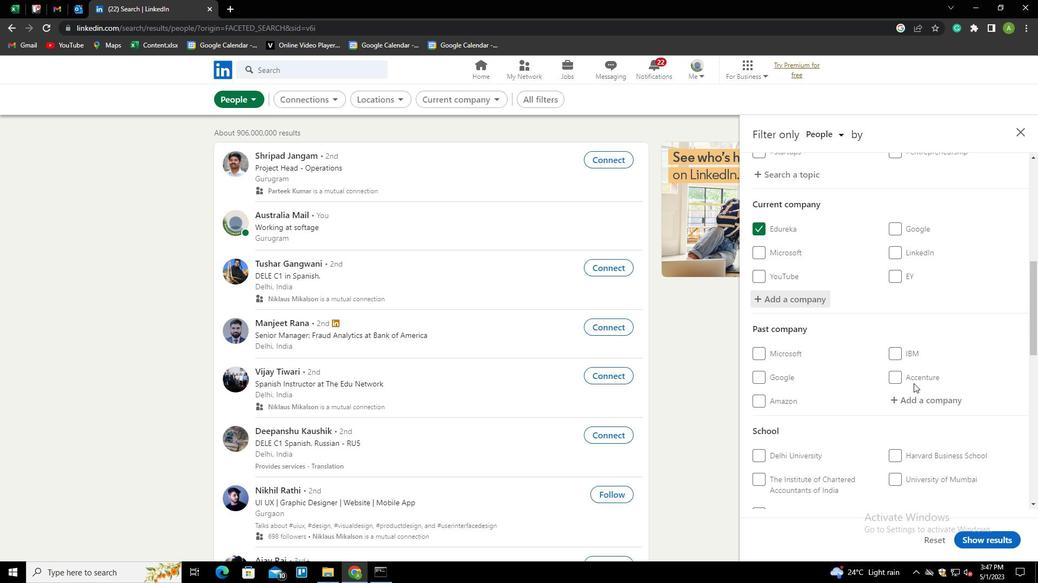 
Action: Mouse scrolled (913, 383) with delta (0, 0)
Screenshot: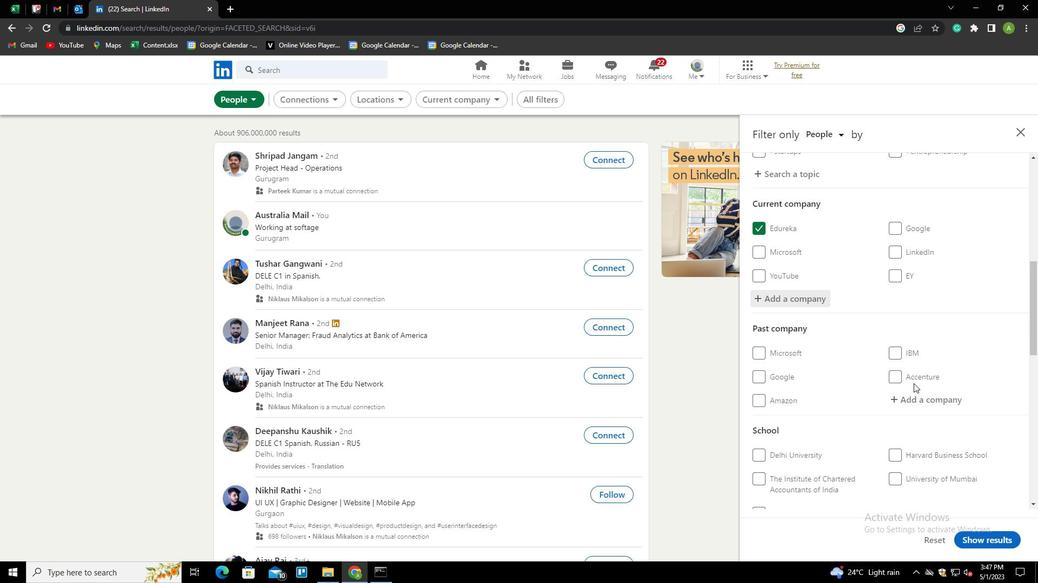 
Action: Mouse moved to (914, 406)
Screenshot: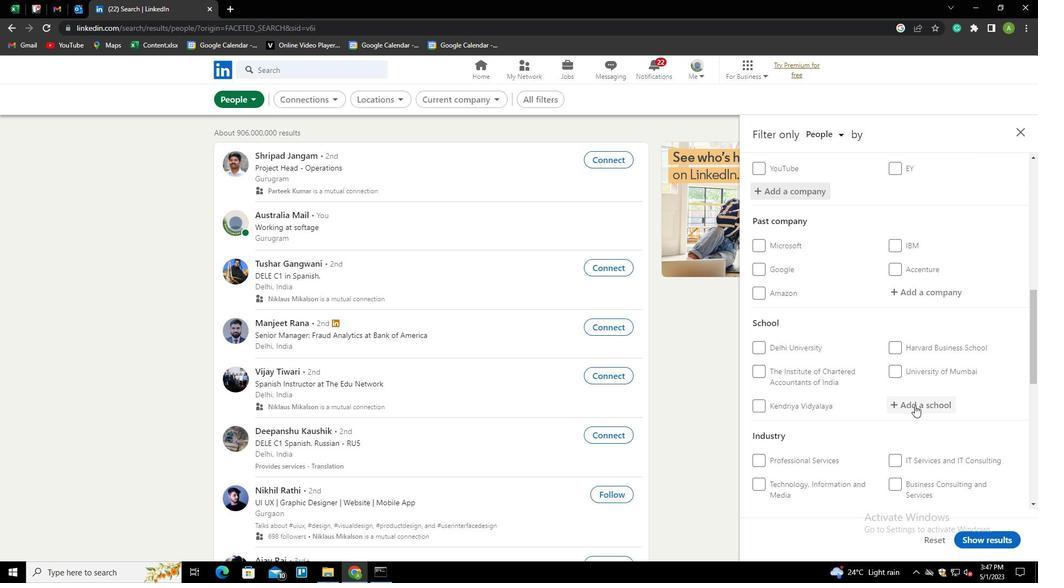 
Action: Mouse pressed left at (914, 406)
Screenshot: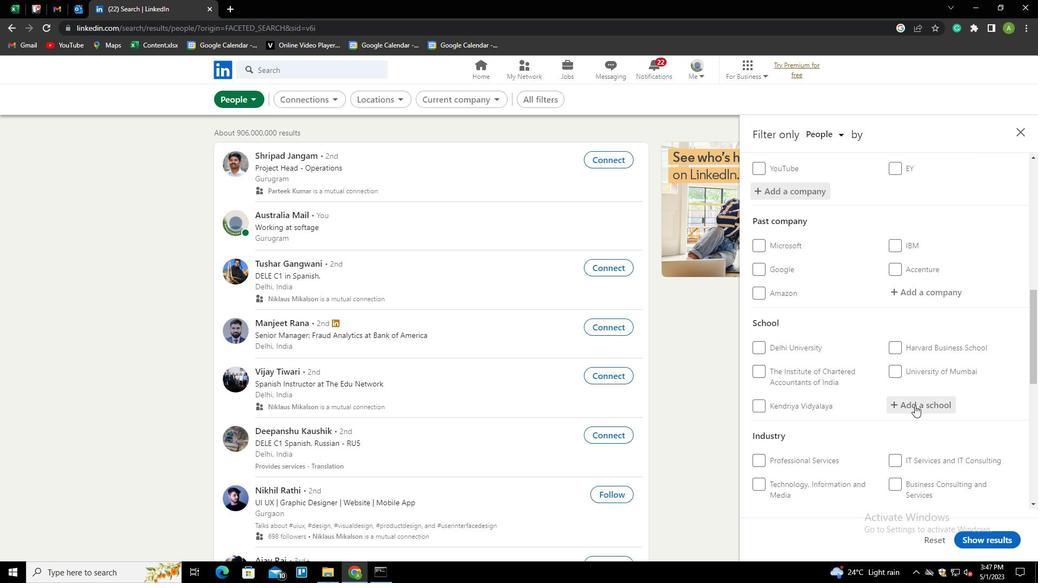 
Action: Key pressed <Key.shift>WALCHAND<Key.space><Key.shift>I<Key.down><Key.down><Key.up><Key.up><Key.up><Key.enter>
Screenshot: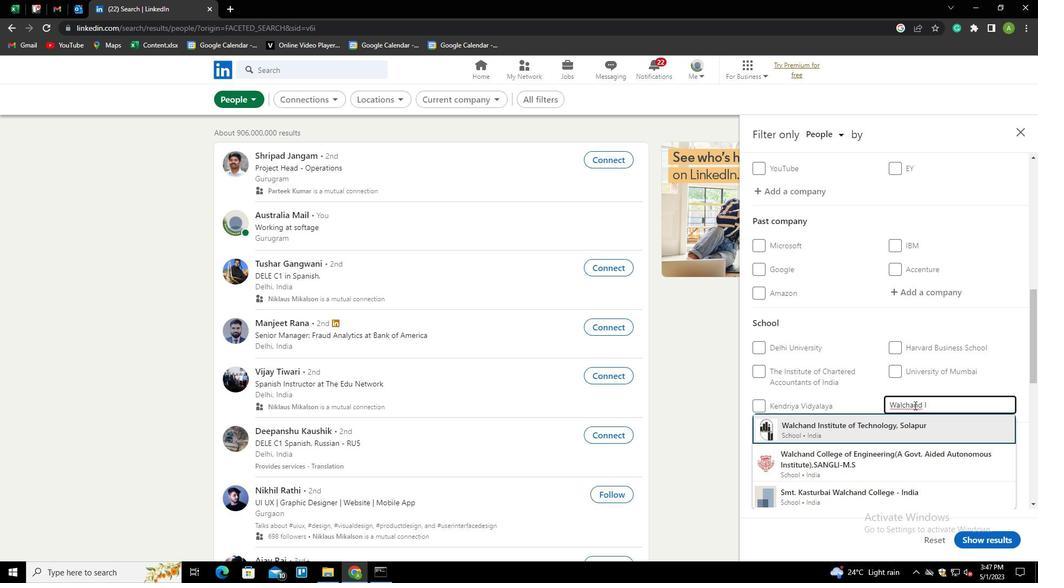 
Action: Mouse scrolled (914, 405) with delta (0, 0)
Screenshot: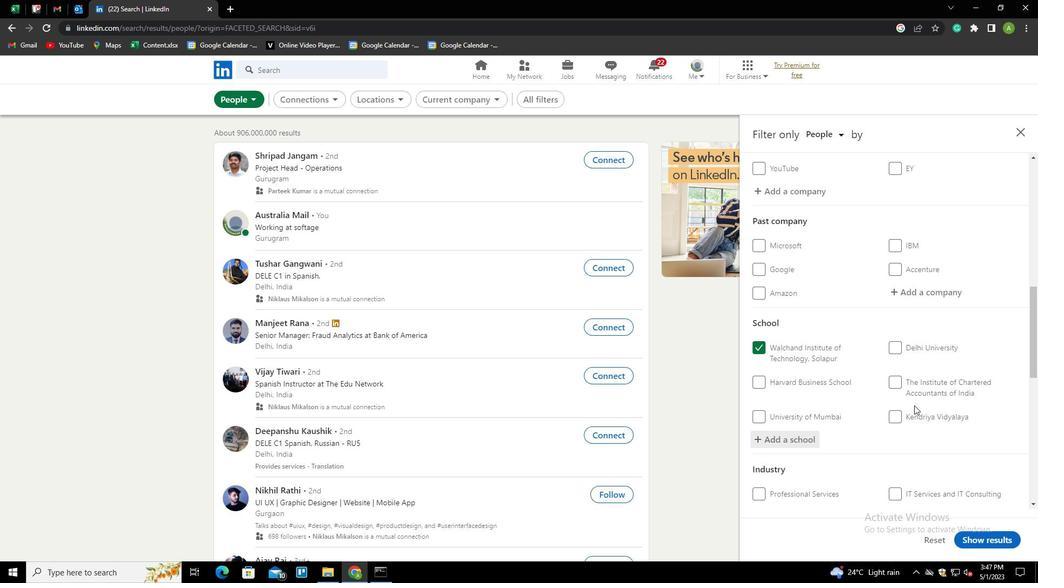 
Action: Mouse scrolled (914, 405) with delta (0, 0)
Screenshot: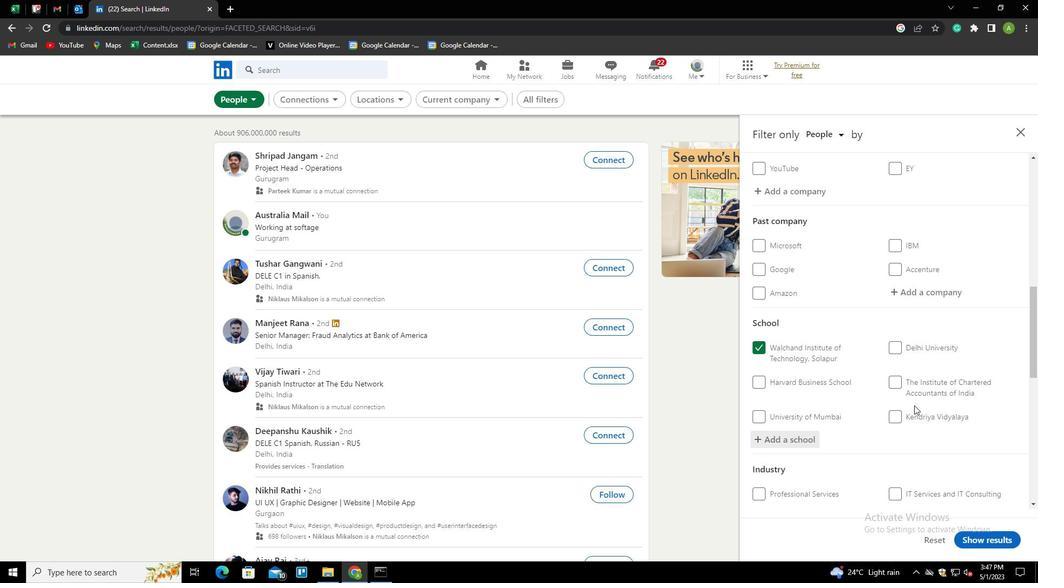 
Action: Mouse scrolled (914, 405) with delta (0, 0)
Screenshot: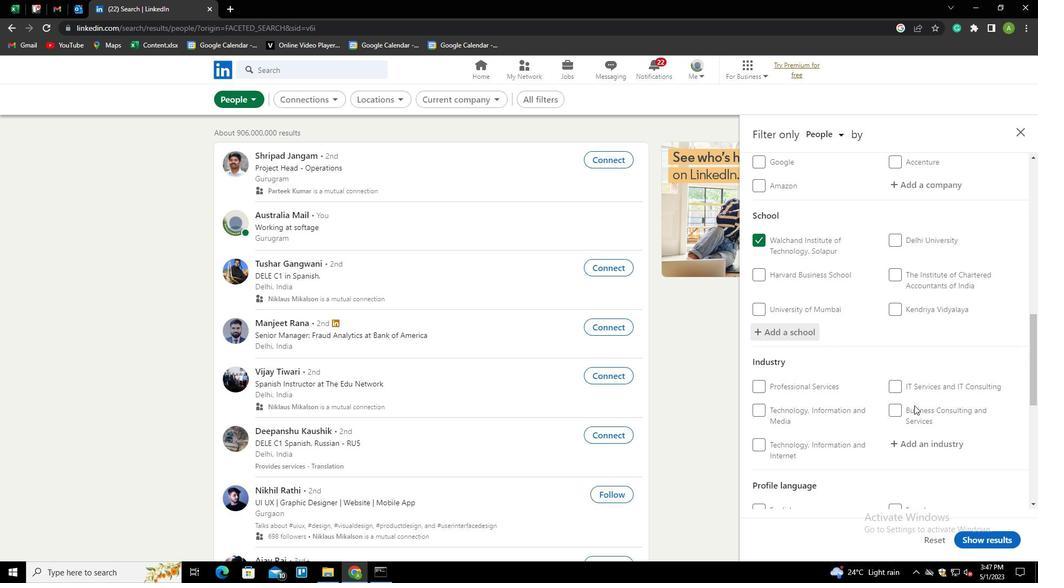 
Action: Mouse scrolled (914, 405) with delta (0, 0)
Screenshot: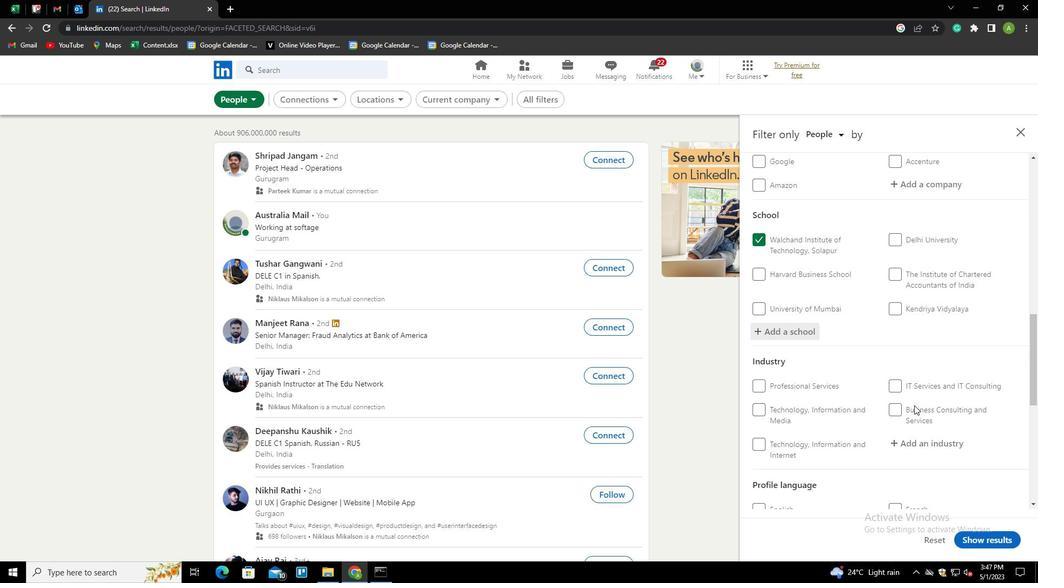 
Action: Mouse moved to (910, 334)
Screenshot: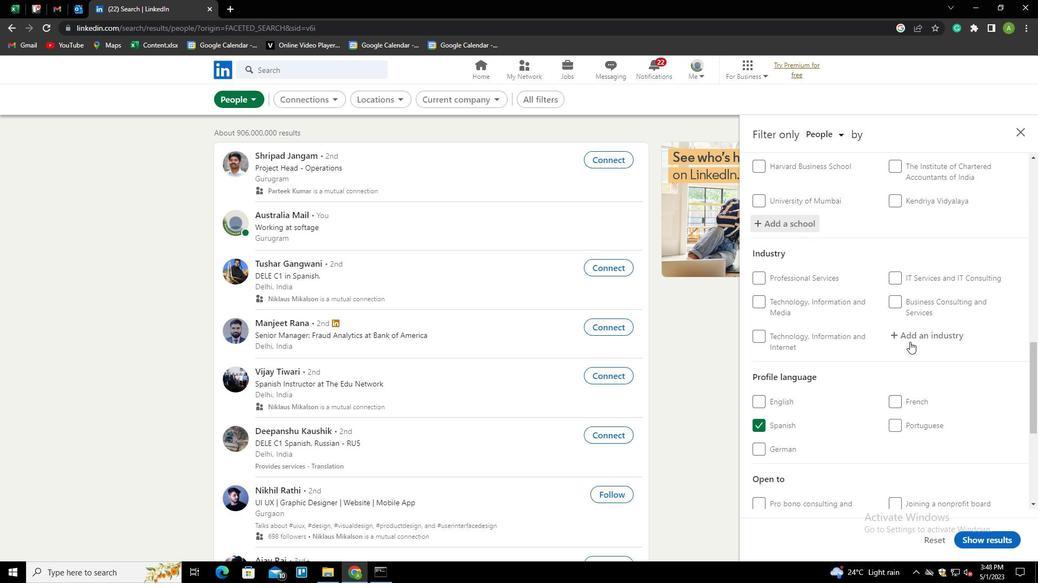 
Action: Mouse pressed left at (910, 334)
Screenshot: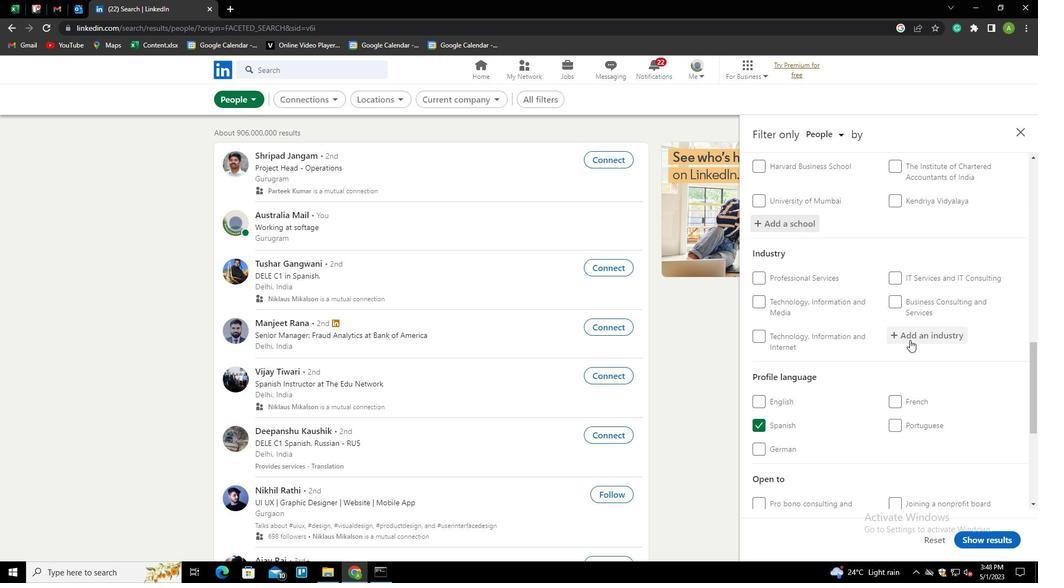 
Action: Key pressed <Key.shift><Key.shift><Key.shift><Key.shift>REAL<Key.space><Key.shift>E<Key.down><Key.down><Key.down><Key.enter>
Screenshot: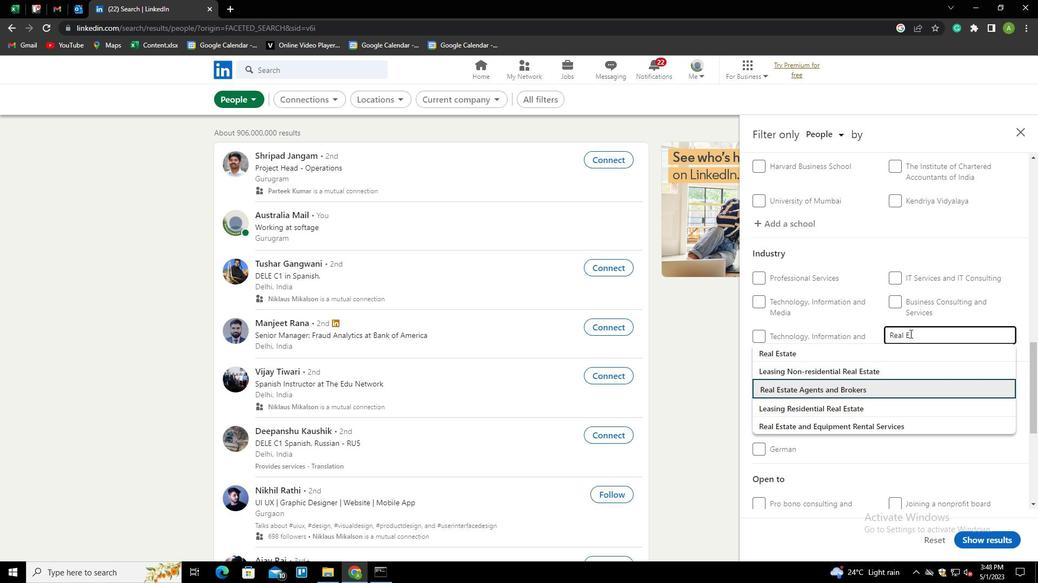 
Action: Mouse scrolled (910, 333) with delta (0, 0)
Screenshot: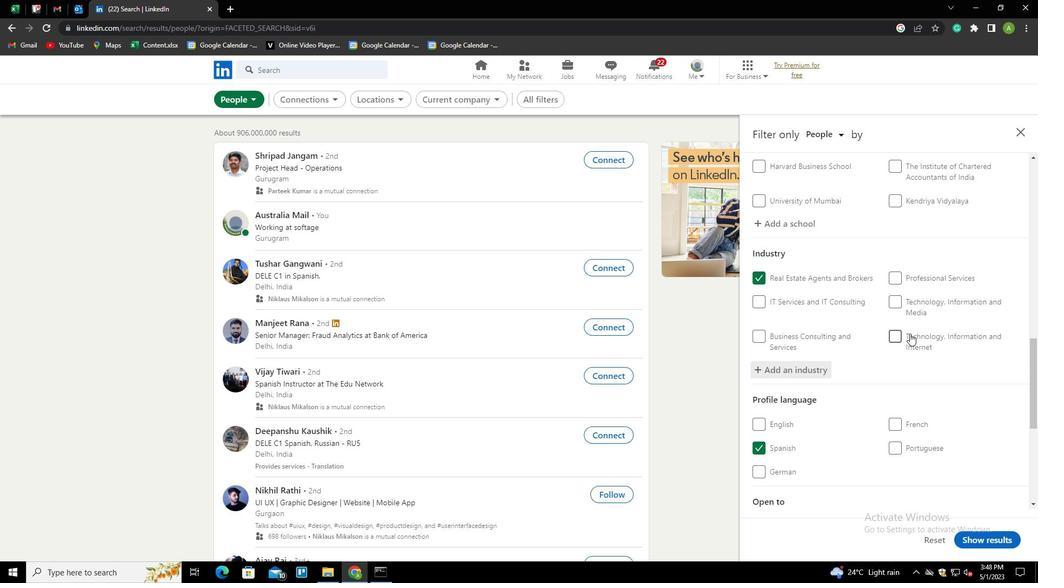 
Action: Mouse scrolled (910, 333) with delta (0, 0)
Screenshot: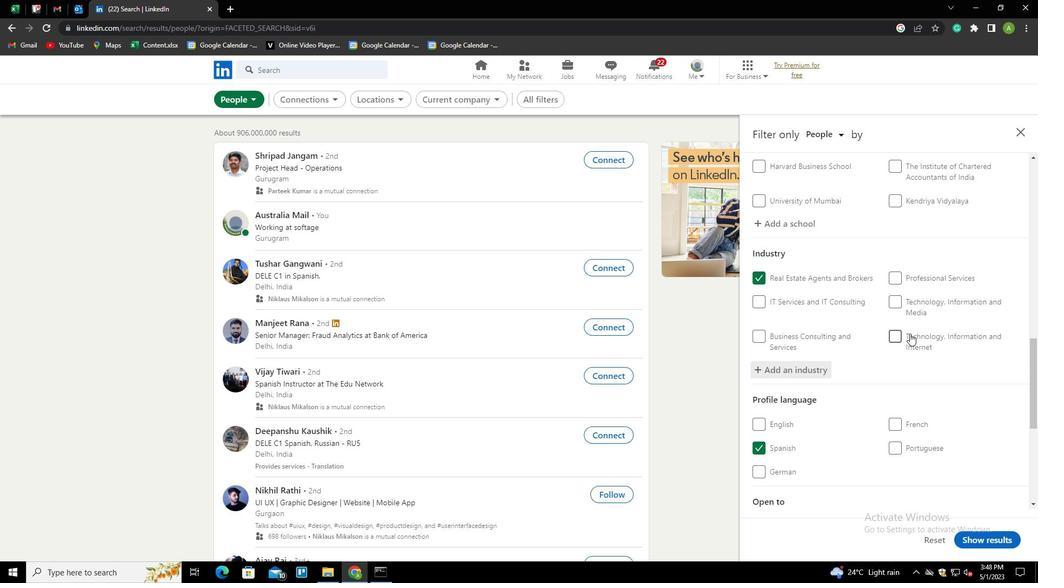 
Action: Mouse scrolled (910, 333) with delta (0, 0)
Screenshot: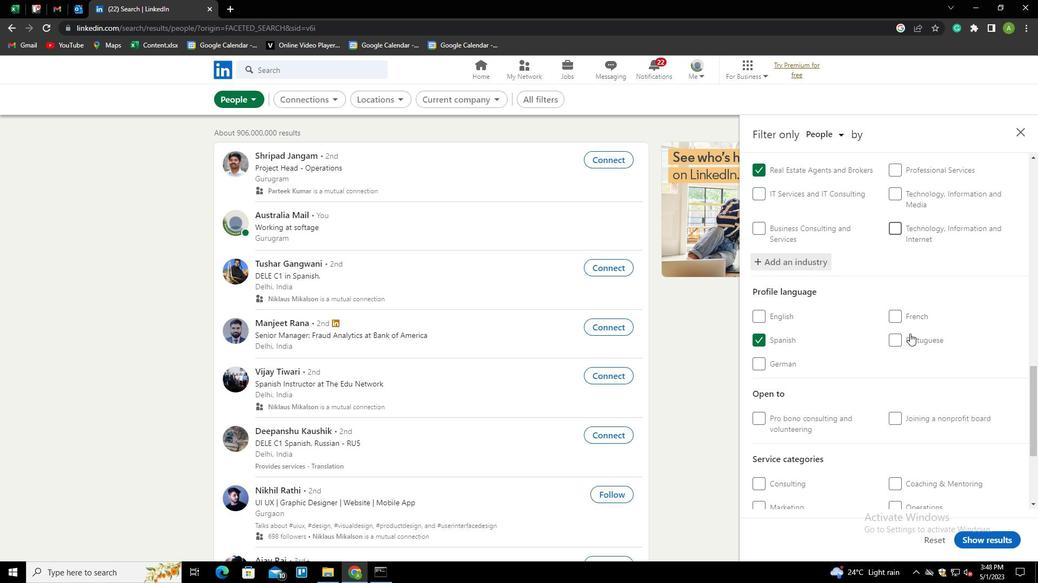 
Action: Mouse scrolled (910, 333) with delta (0, 0)
Screenshot: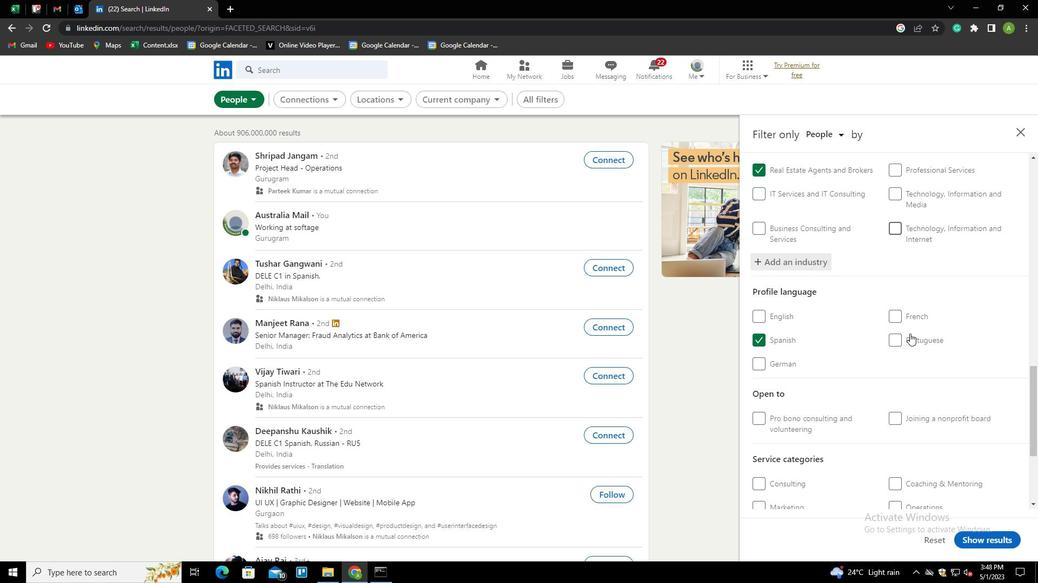 
Action: Mouse scrolled (910, 333) with delta (0, 0)
Screenshot: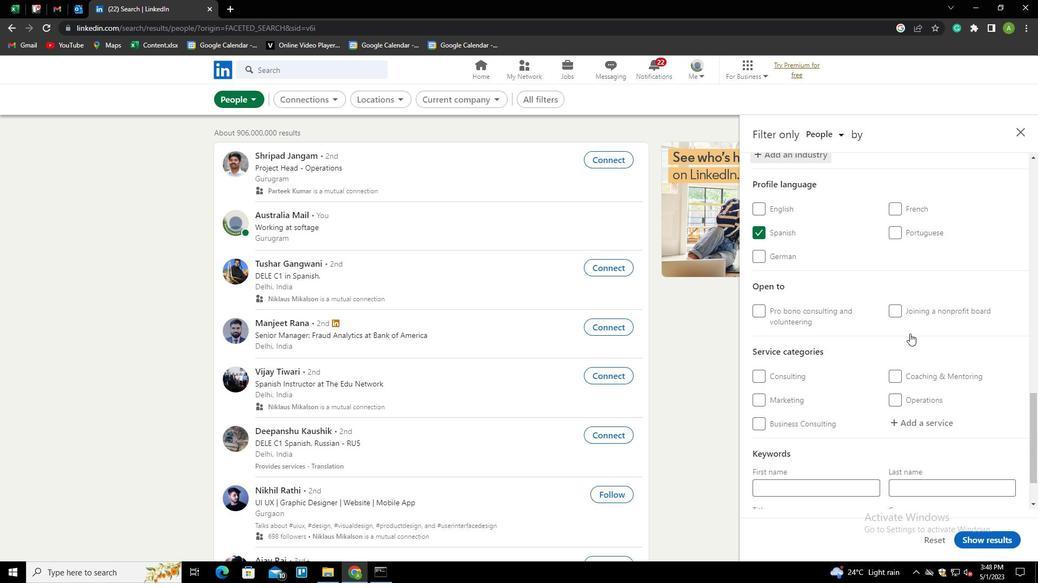 
Action: Mouse scrolled (910, 333) with delta (0, 0)
Screenshot: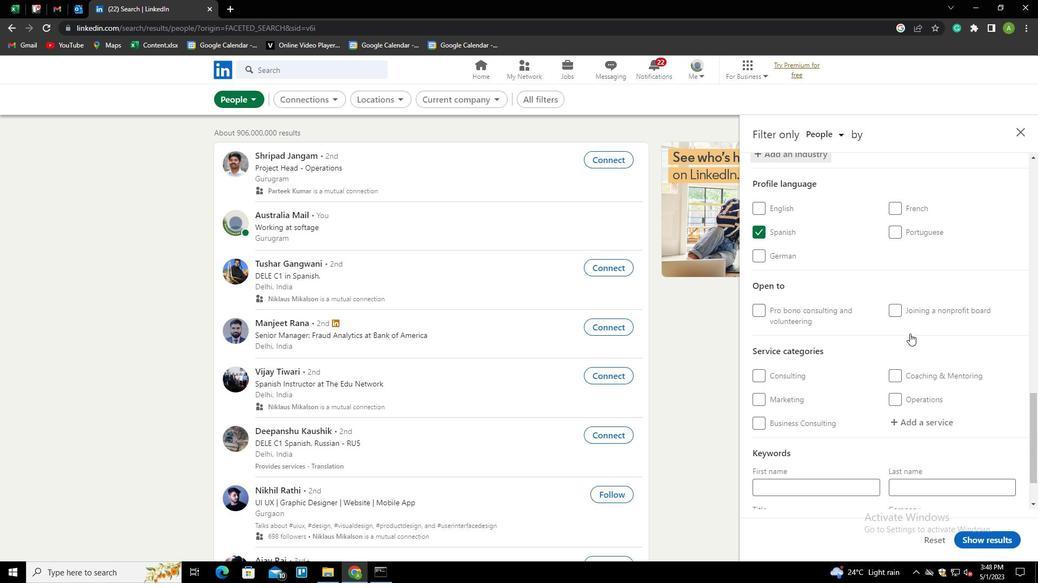 
Action: Mouse moved to (904, 355)
Screenshot: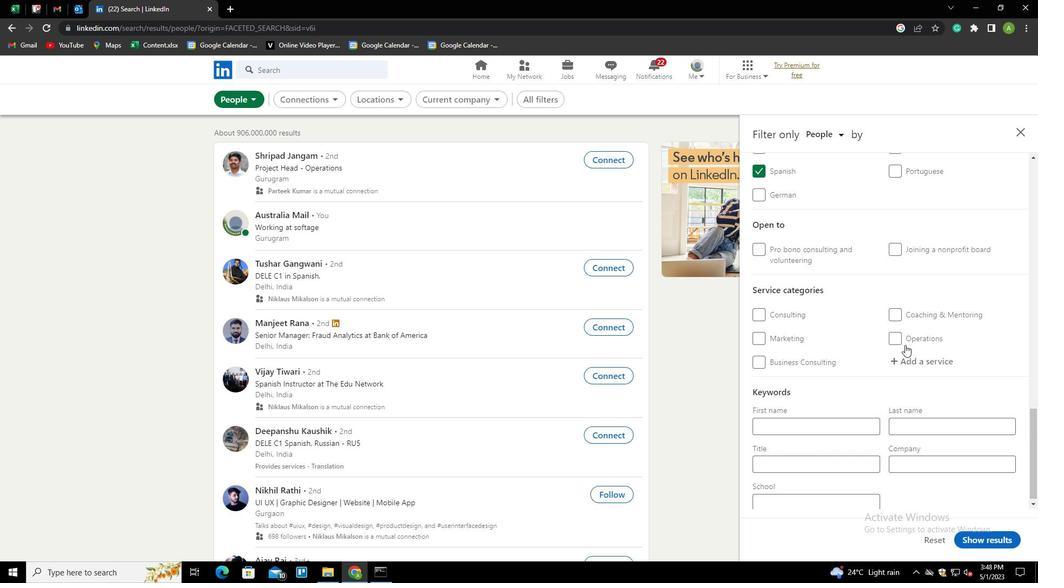 
Action: Mouse pressed left at (904, 355)
Screenshot: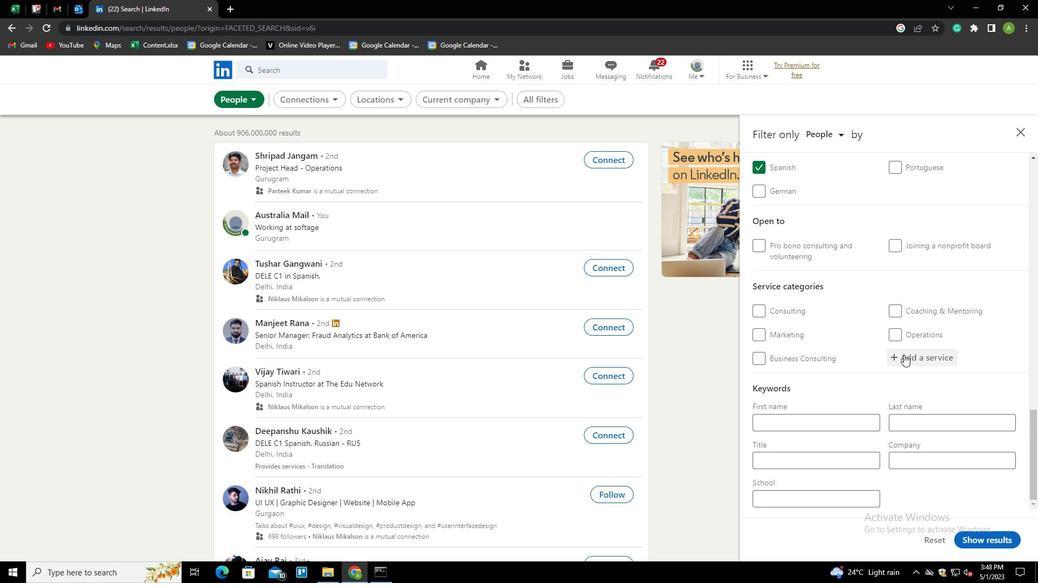 
Action: Mouse moved to (909, 357)
Screenshot: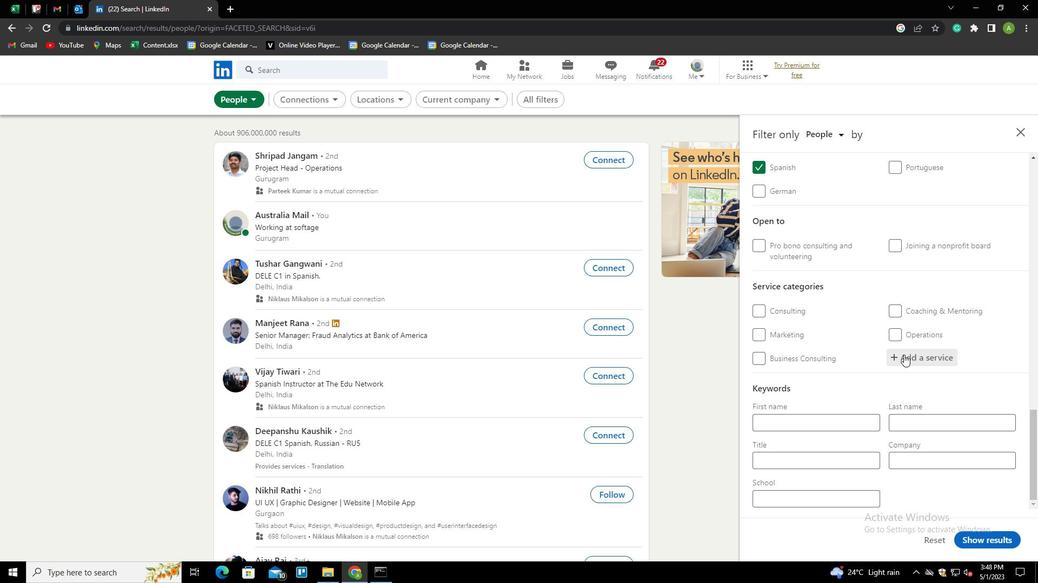 
Action: Mouse pressed left at (909, 357)
Screenshot: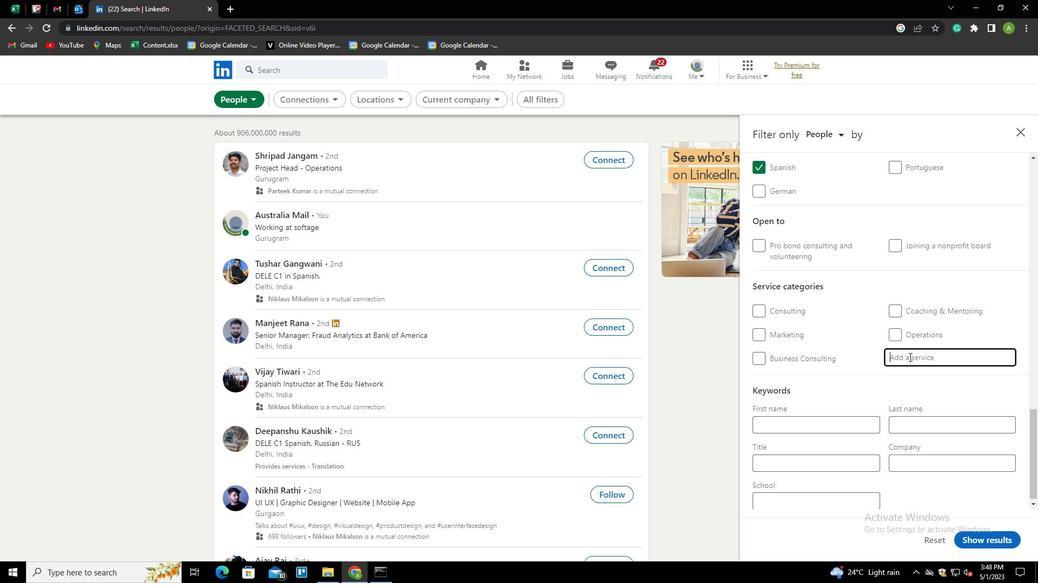
Action: Mouse moved to (909, 357)
Screenshot: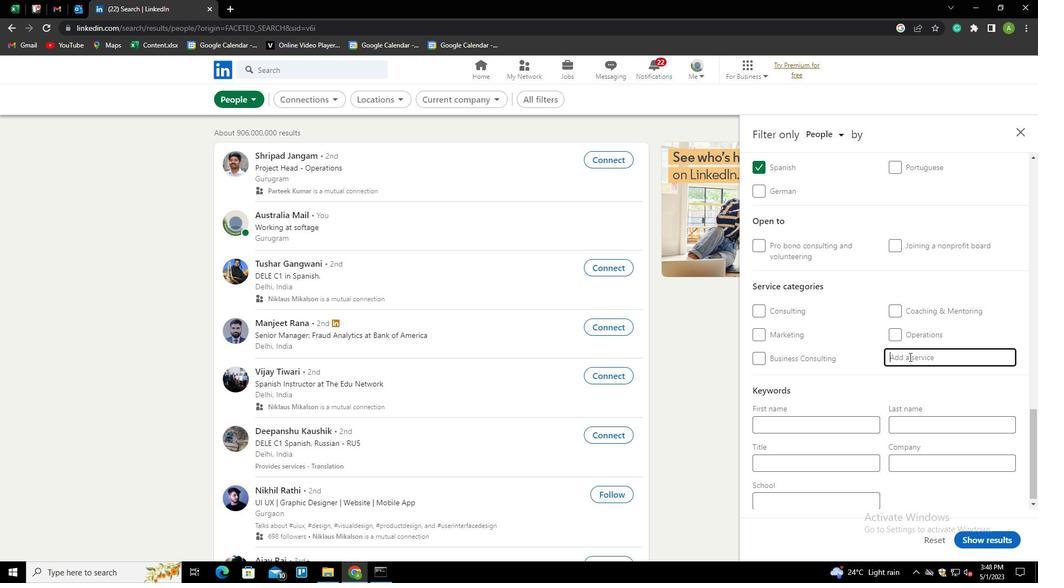 
Action: Key pressed <Key.shift>CYBER<Key.down><Key.enter>
Screenshot: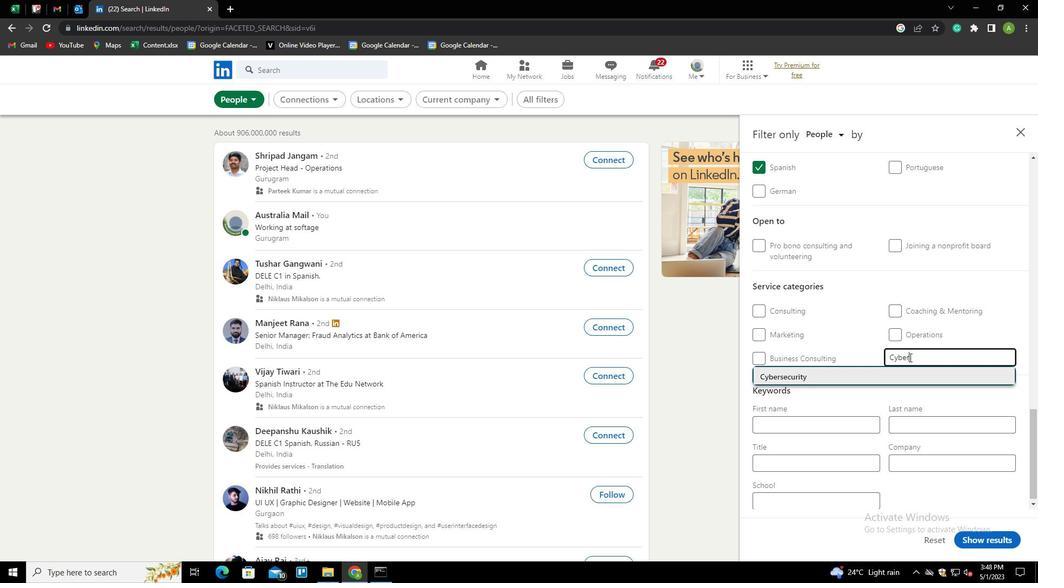 
Action: Mouse scrolled (909, 357) with delta (0, 0)
Screenshot: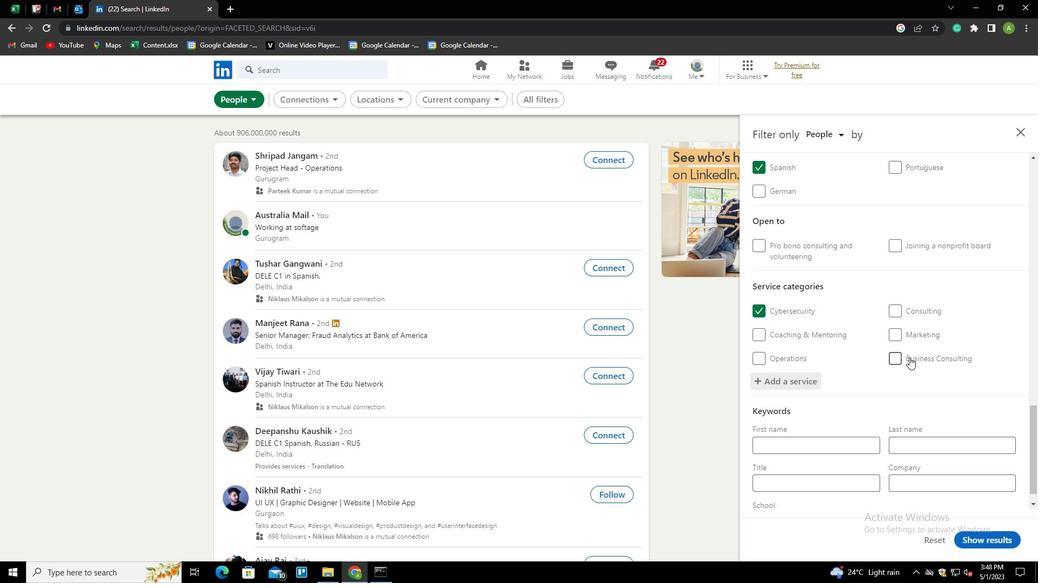 
Action: Mouse scrolled (909, 357) with delta (0, 0)
Screenshot: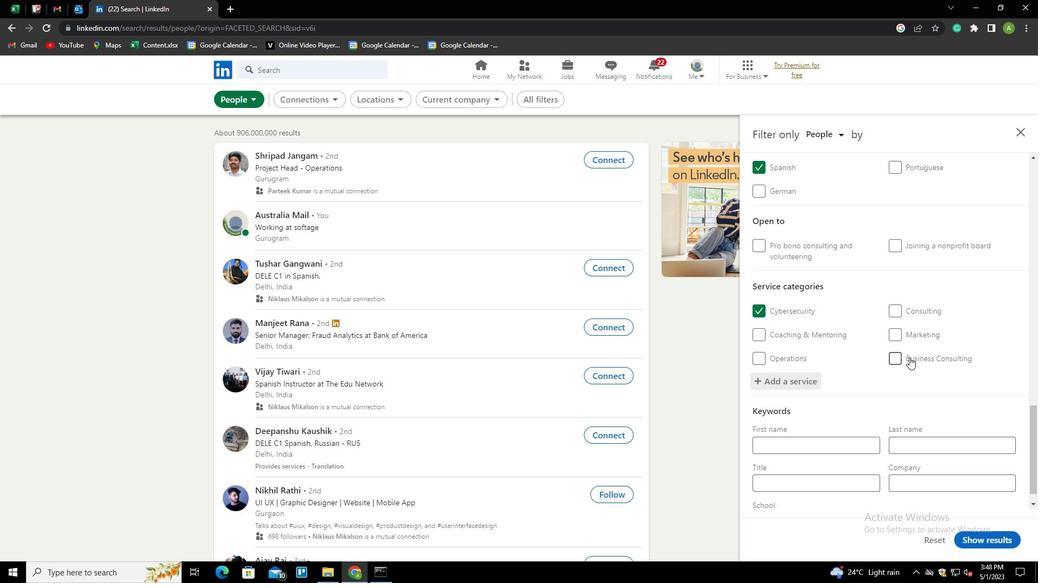 
Action: Mouse scrolled (909, 357) with delta (0, 0)
Screenshot: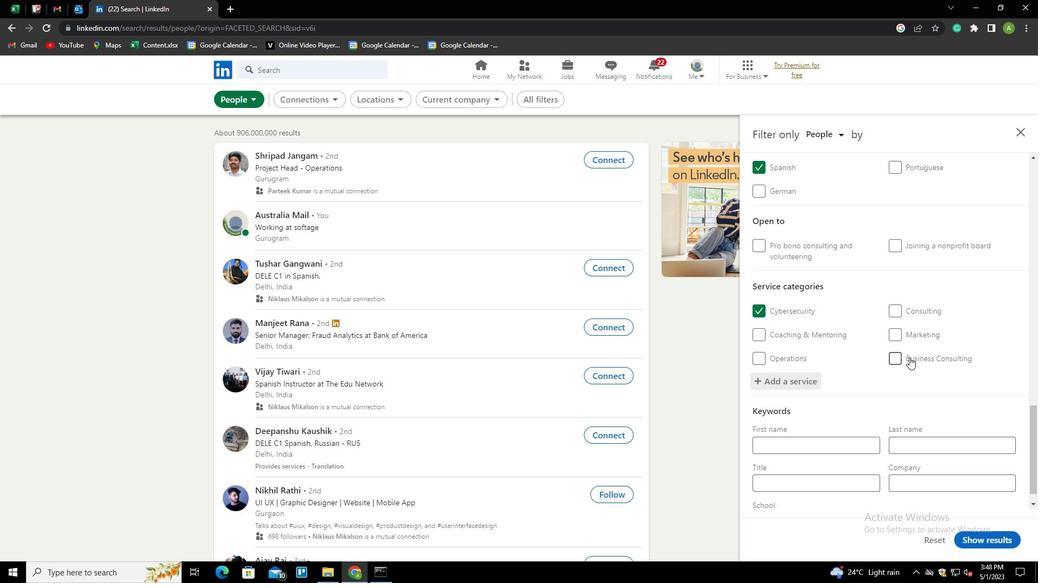 
Action: Mouse moved to (816, 459)
Screenshot: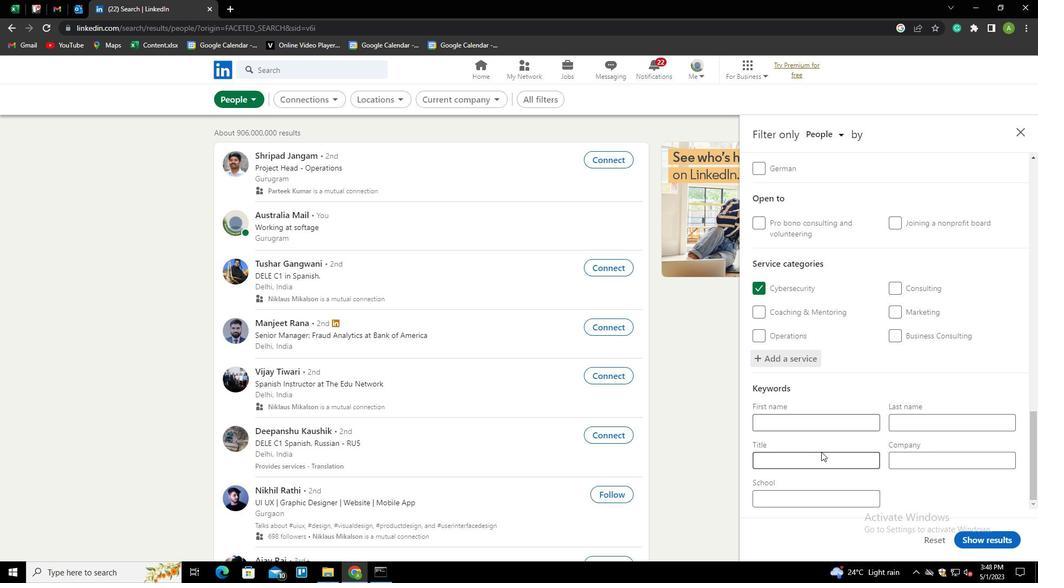 
Action: Mouse pressed left at (816, 459)
Screenshot: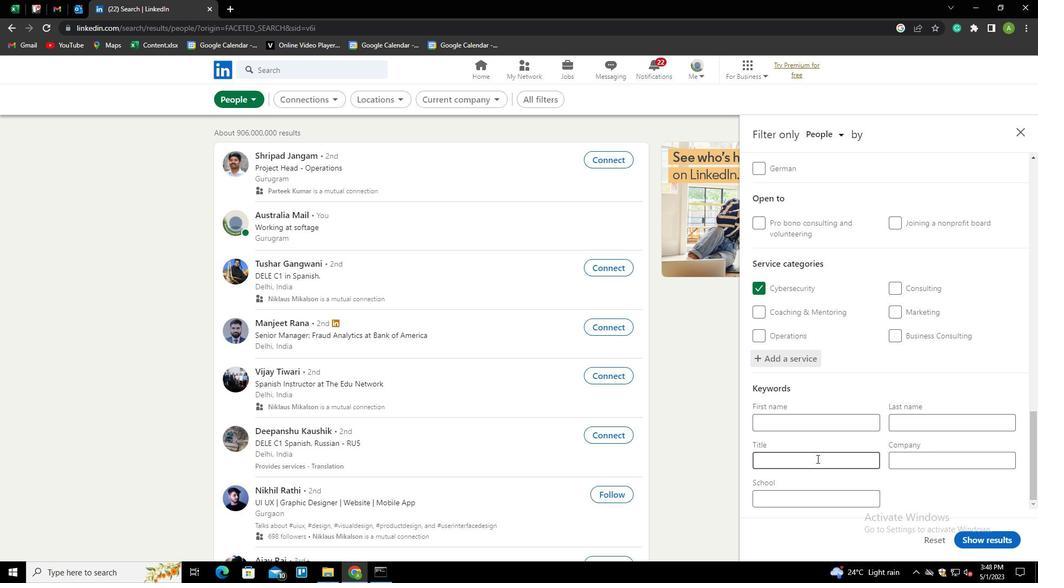 
Action: Key pressed <Key.shift>HUMAN<Key.space><Key.shift>RESOURCES
Screenshot: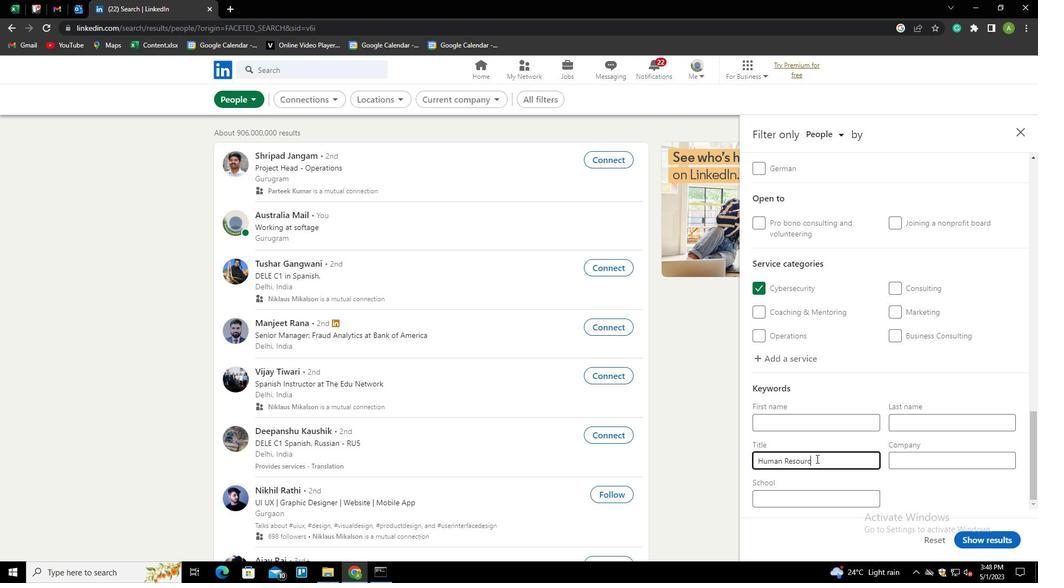 
Action: Mouse moved to (950, 503)
Screenshot: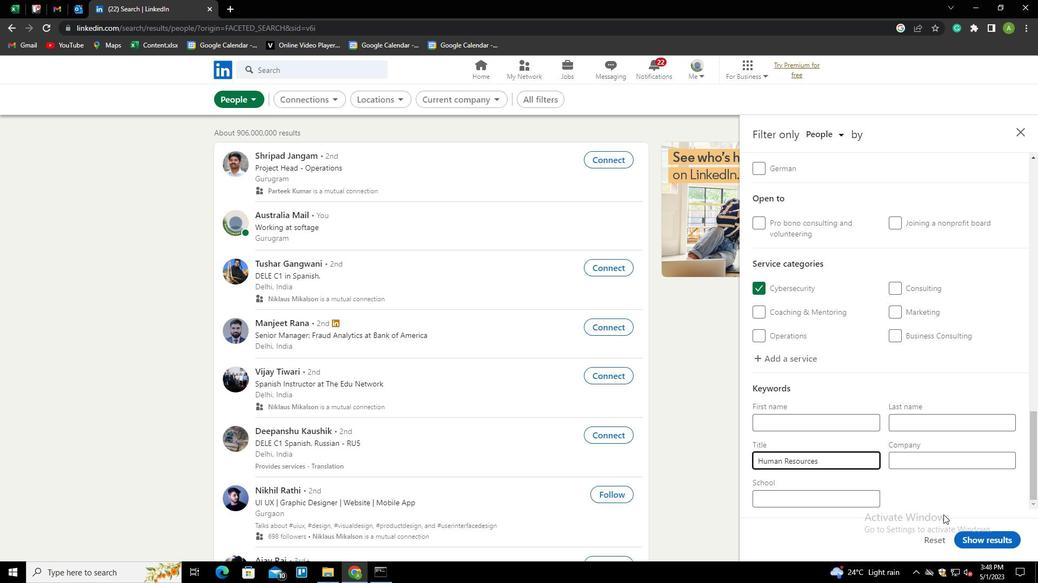 
Action: Mouse pressed left at (950, 503)
Screenshot: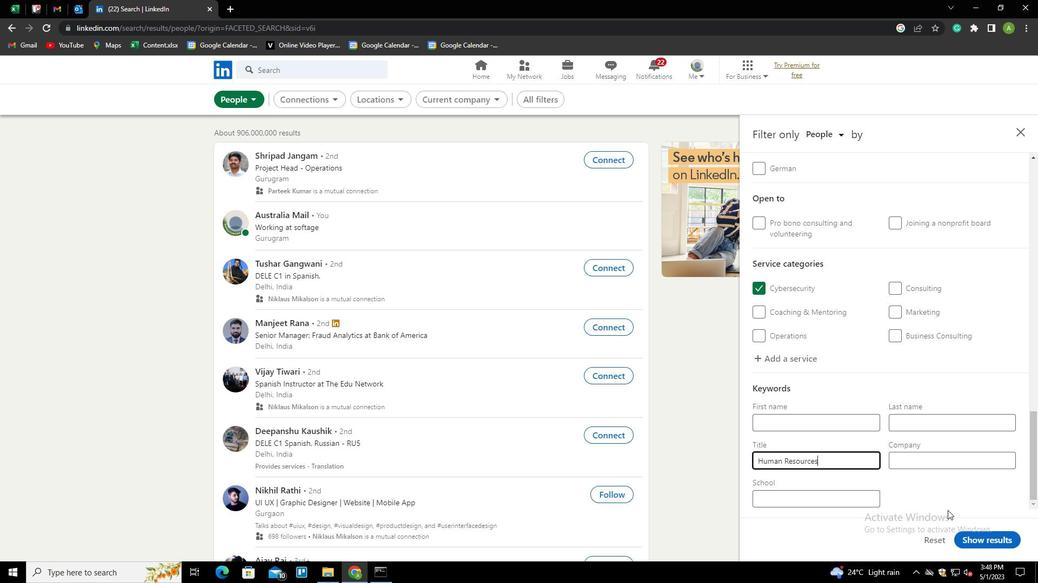 
Action: Mouse moved to (974, 540)
Screenshot: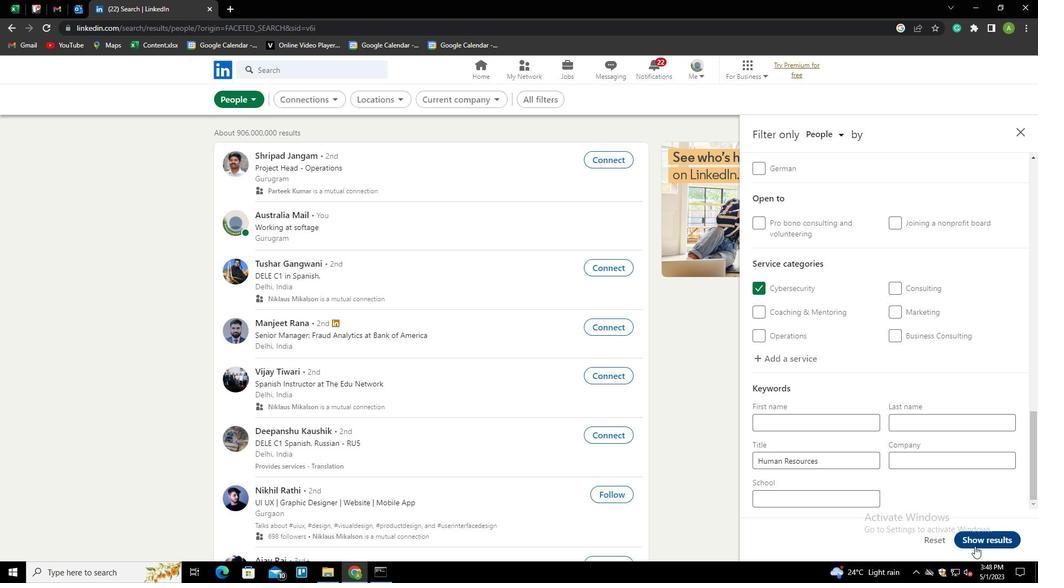 
Action: Mouse pressed left at (974, 540)
Screenshot: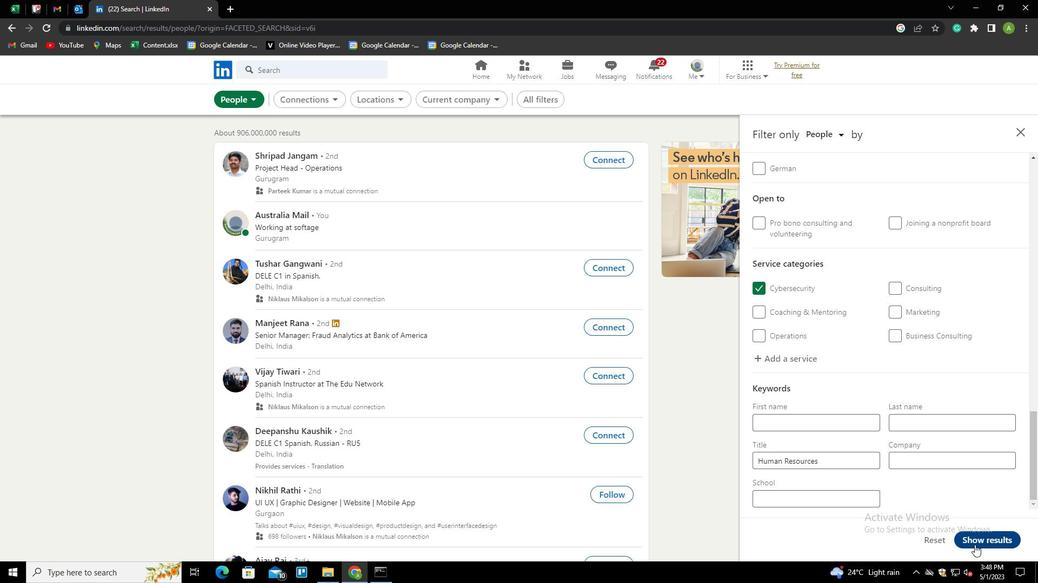 
